 Task: Go to Program & Features. Select Whole Food Market. Add to cart Organic Juices-1. Place order for Josiah Cooper, _x000D_
145 Park Ave_x000D_
San Mateo, Florida(FL), 32187, Cell Number (386) 328-5765
Action: Mouse moved to (129, 94)
Screenshot: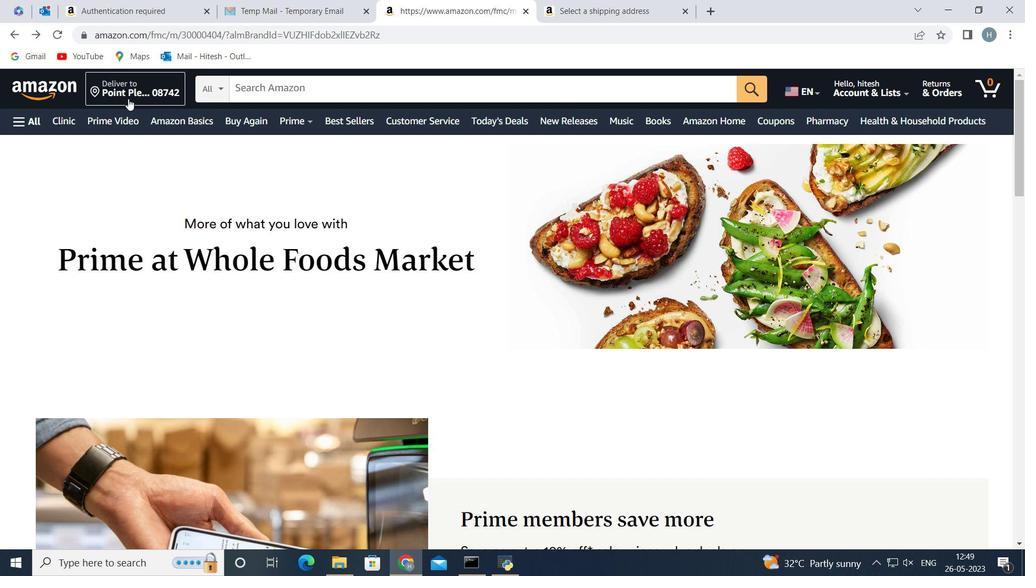 
Action: Mouse pressed left at (129, 94)
Screenshot: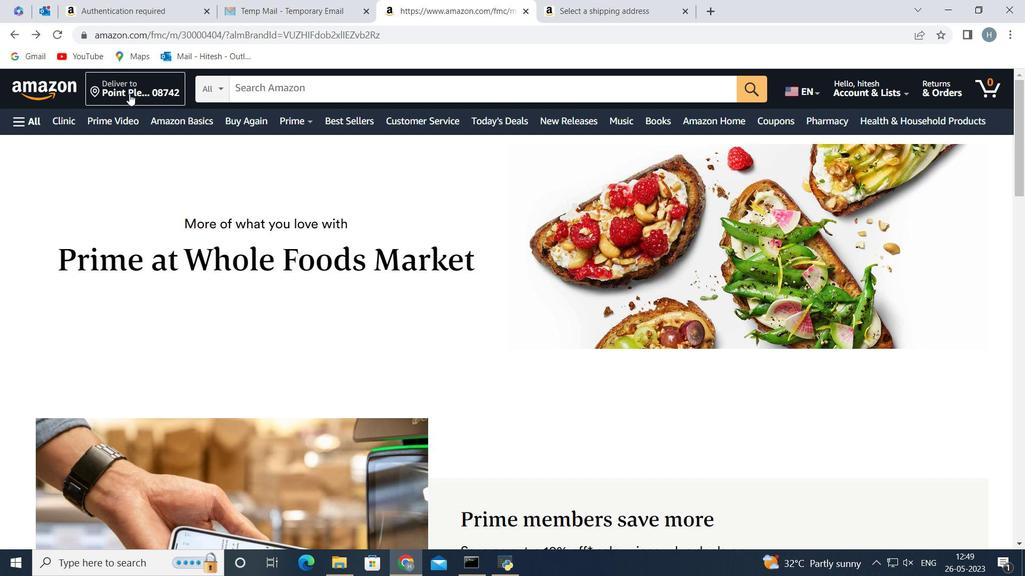
Action: Mouse moved to (503, 374)
Screenshot: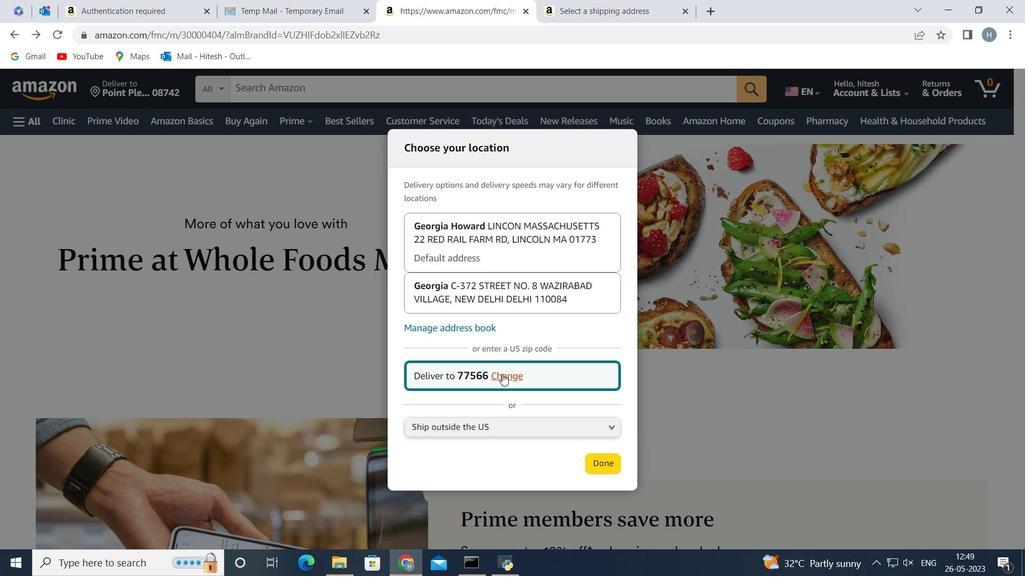 
Action: Mouse pressed left at (503, 374)
Screenshot: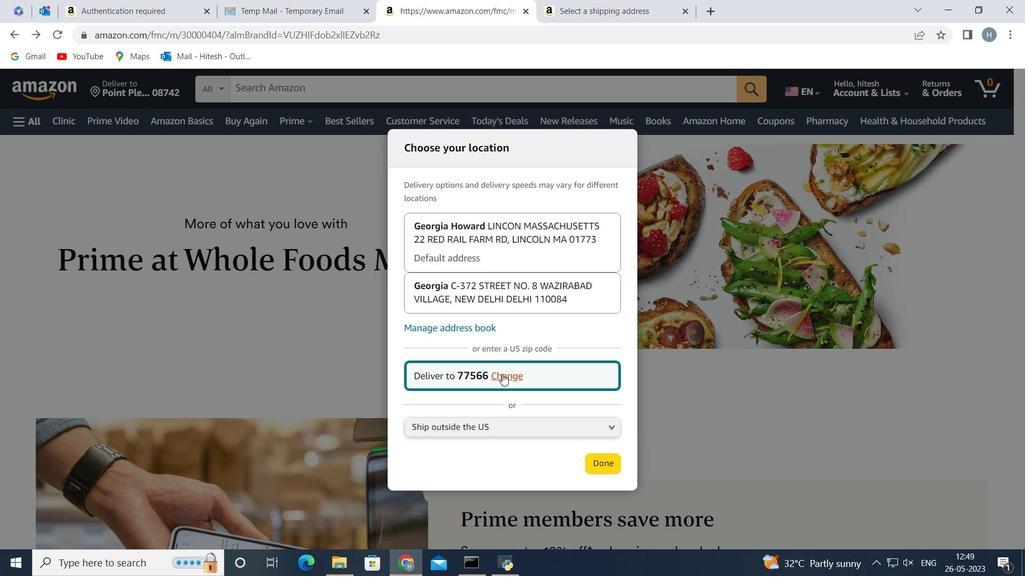 
Action: Mouse moved to (486, 370)
Screenshot: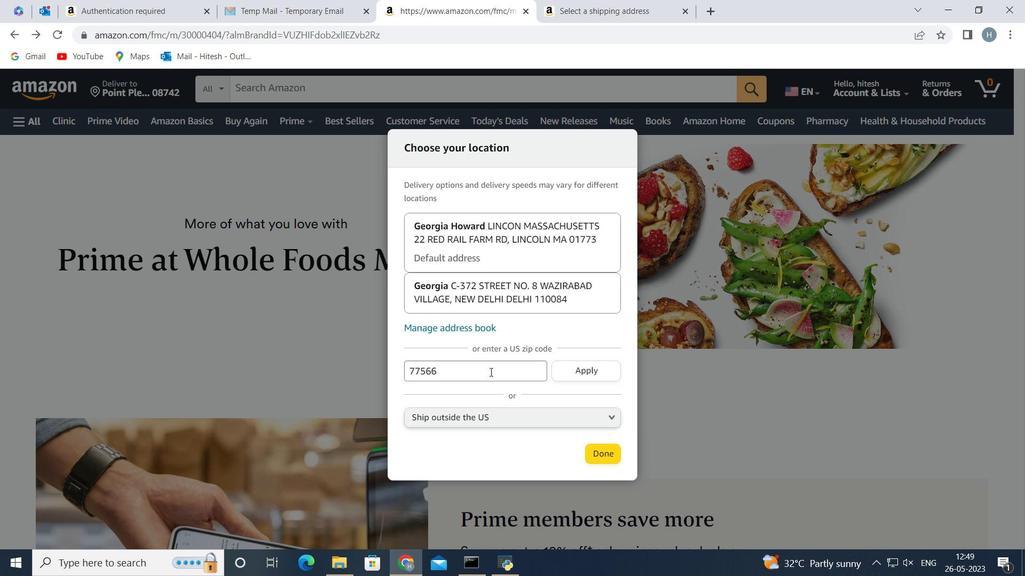 
Action: Mouse pressed left at (486, 370)
Screenshot: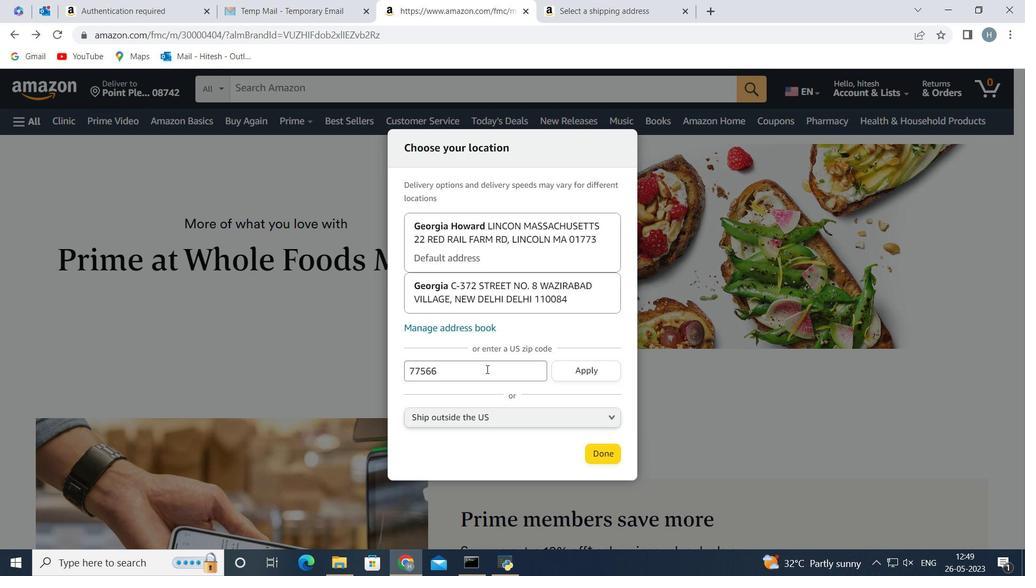 
Action: Mouse moved to (486, 369)
Screenshot: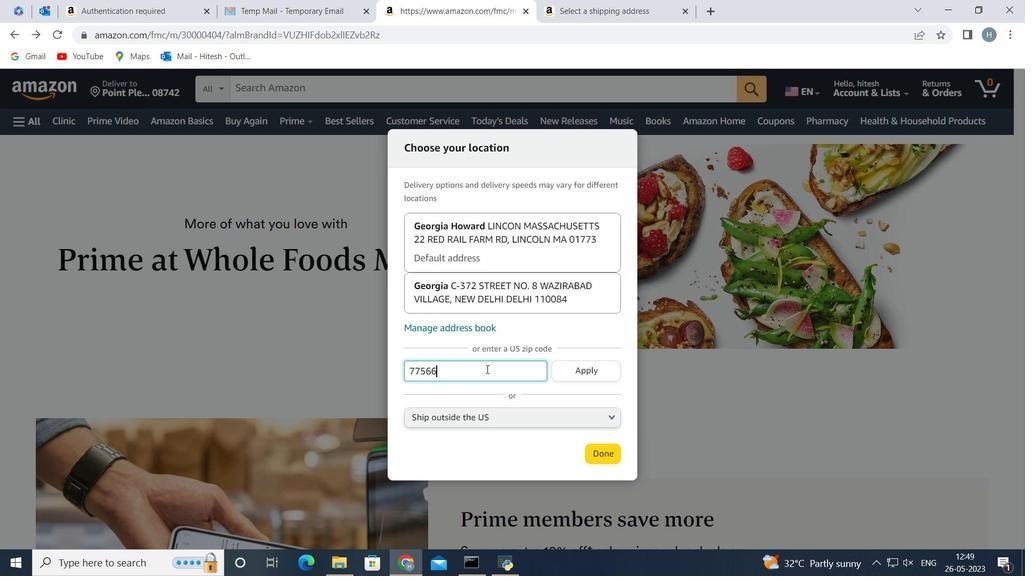 
Action: Key pressed <Key.backspace><Key.backspace><Key.backspace><Key.backspace><Key.backspace><Key.backspace><Key.backspace><Key.backspace><Key.backspace><Key.backspace><Key.backspace><Key.backspace><Key.backspace><Key.backspace>32187
Screenshot: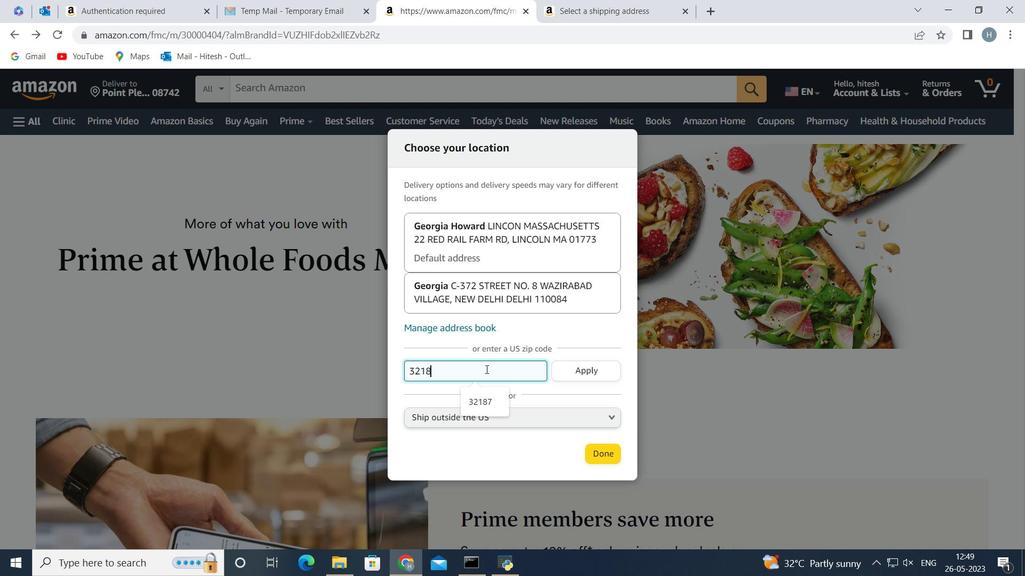 
Action: Mouse moved to (585, 369)
Screenshot: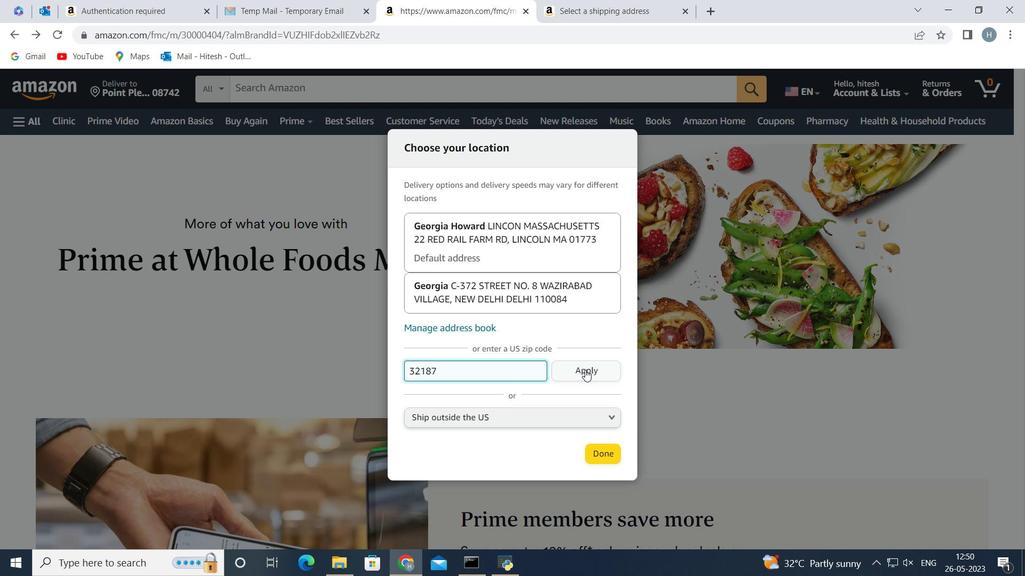 
Action: Mouse pressed left at (585, 369)
Screenshot: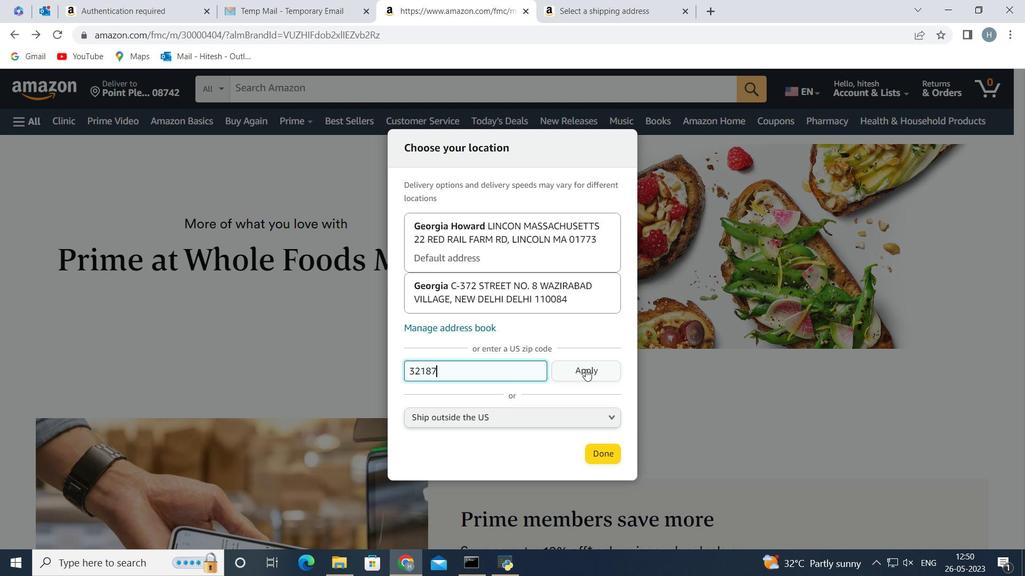 
Action: Mouse moved to (605, 462)
Screenshot: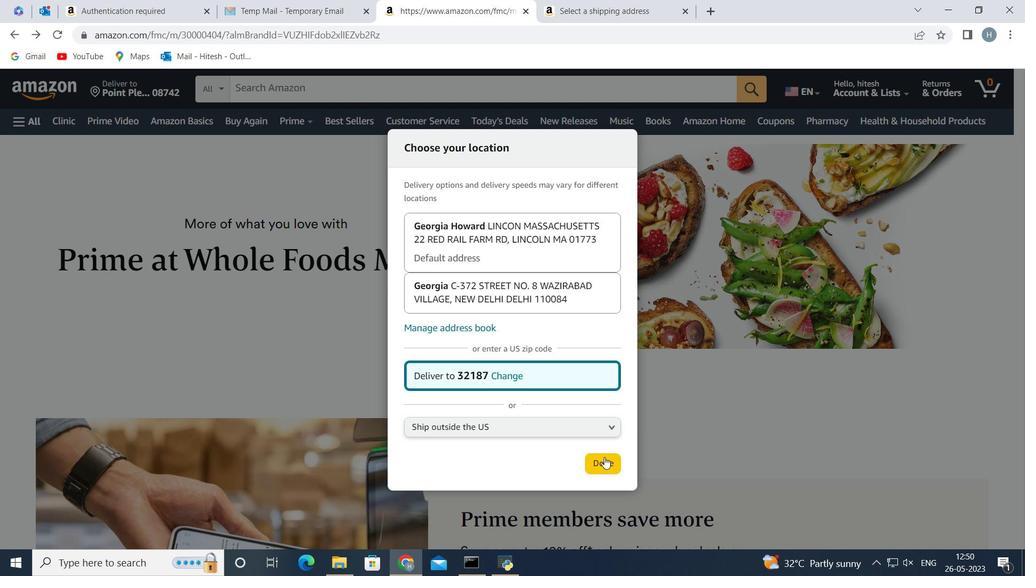 
Action: Mouse pressed left at (605, 462)
Screenshot: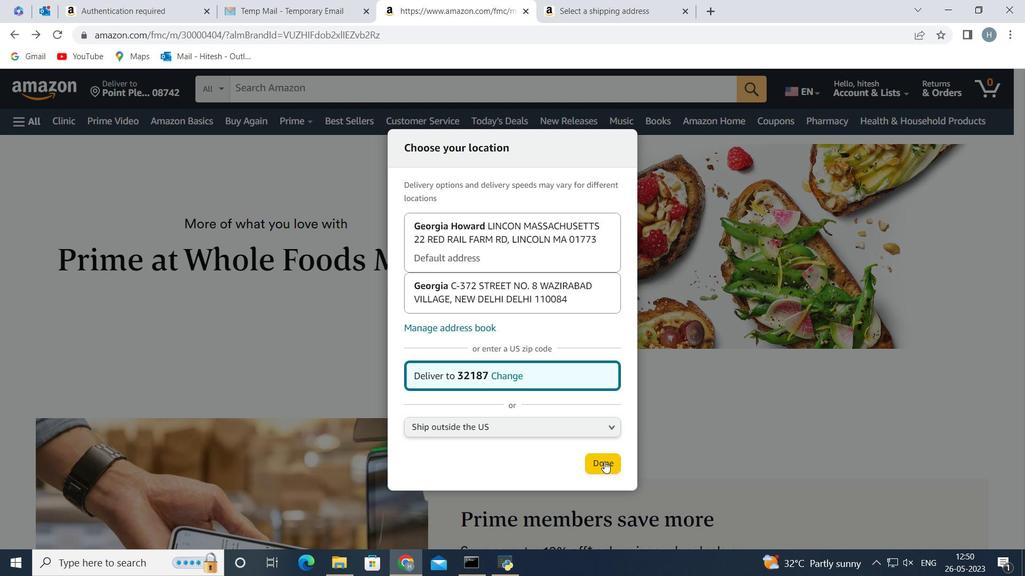 
Action: Mouse moved to (24, 120)
Screenshot: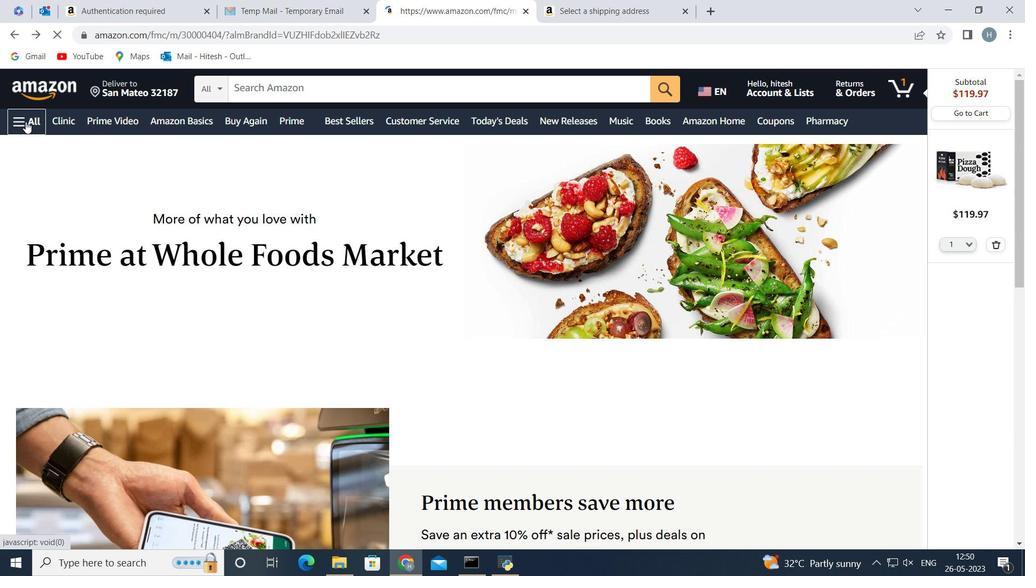 
Action: Mouse pressed left at (24, 120)
Screenshot: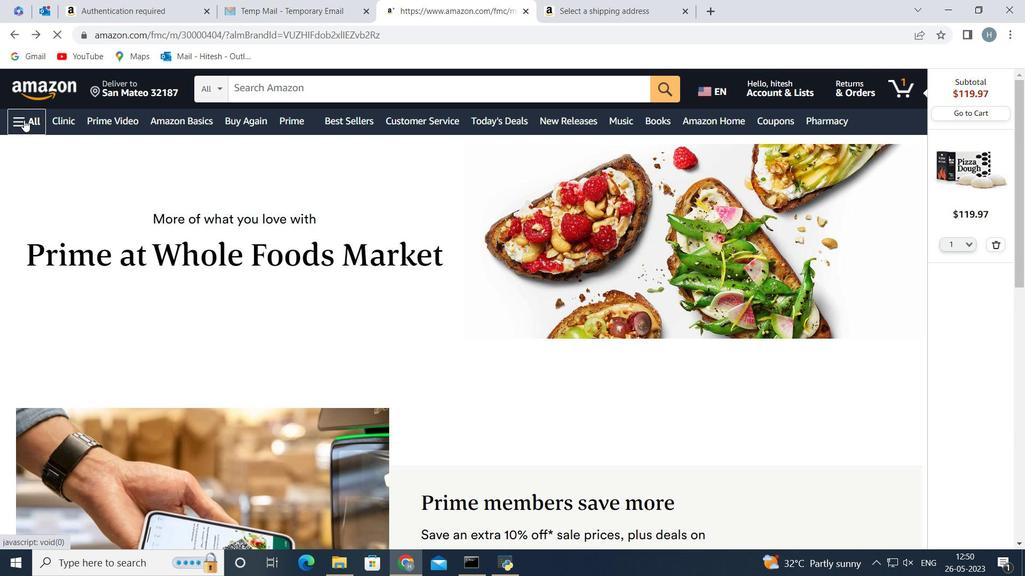 
Action: Mouse moved to (83, 232)
Screenshot: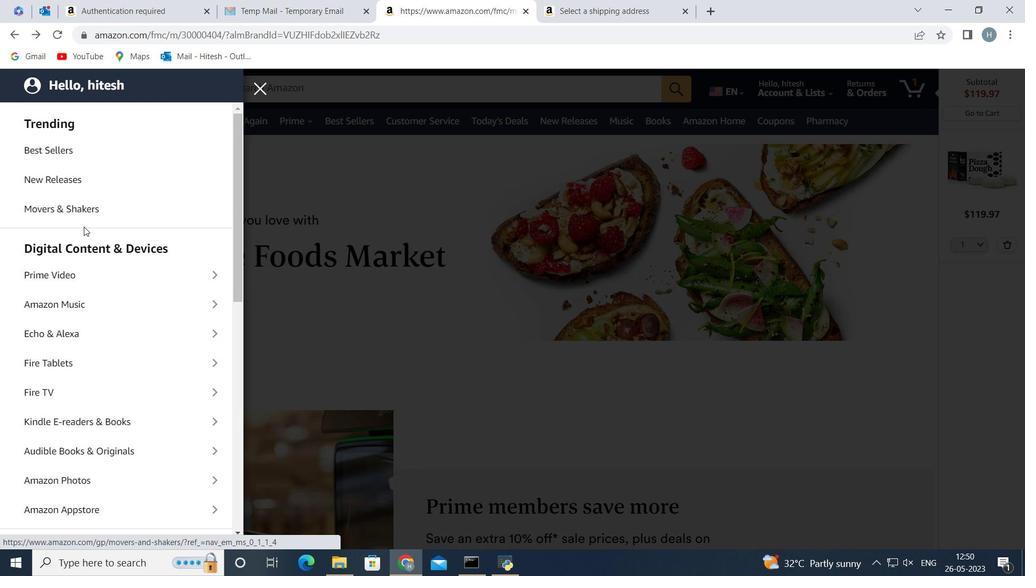 
Action: Mouse scrolled (83, 228) with delta (0, 0)
Screenshot: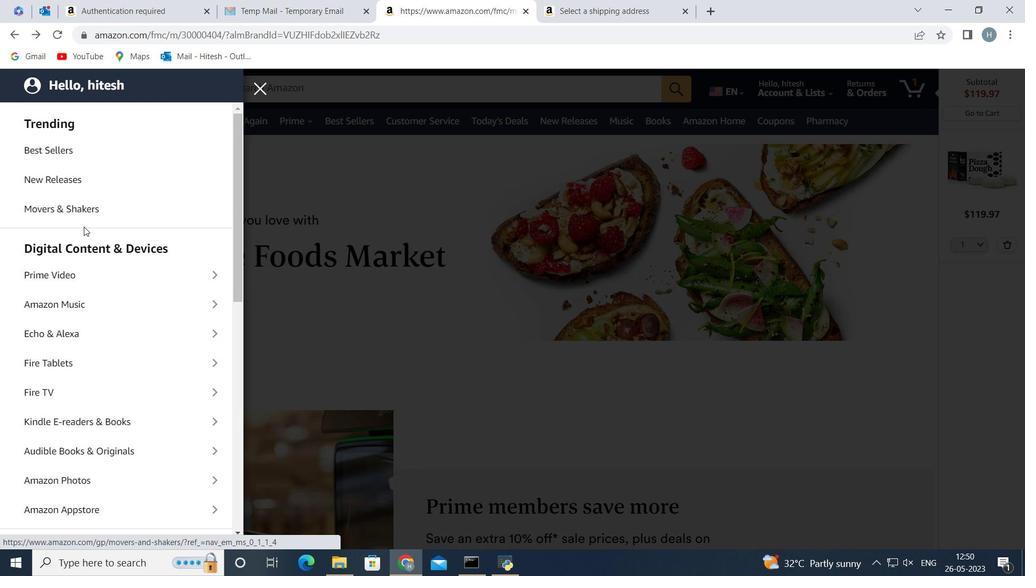 
Action: Mouse moved to (83, 232)
Screenshot: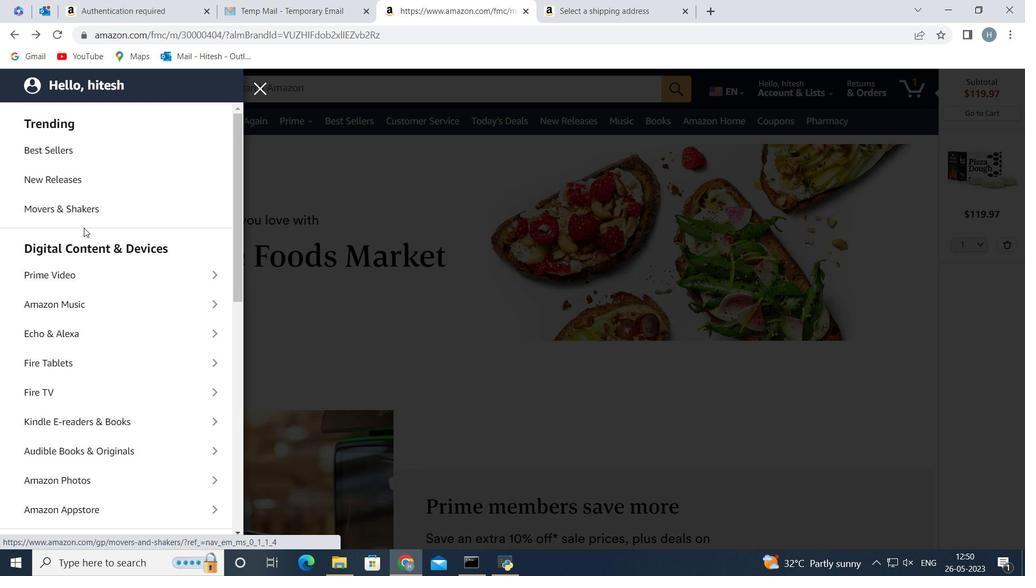 
Action: Mouse scrolled (83, 232) with delta (0, 0)
Screenshot: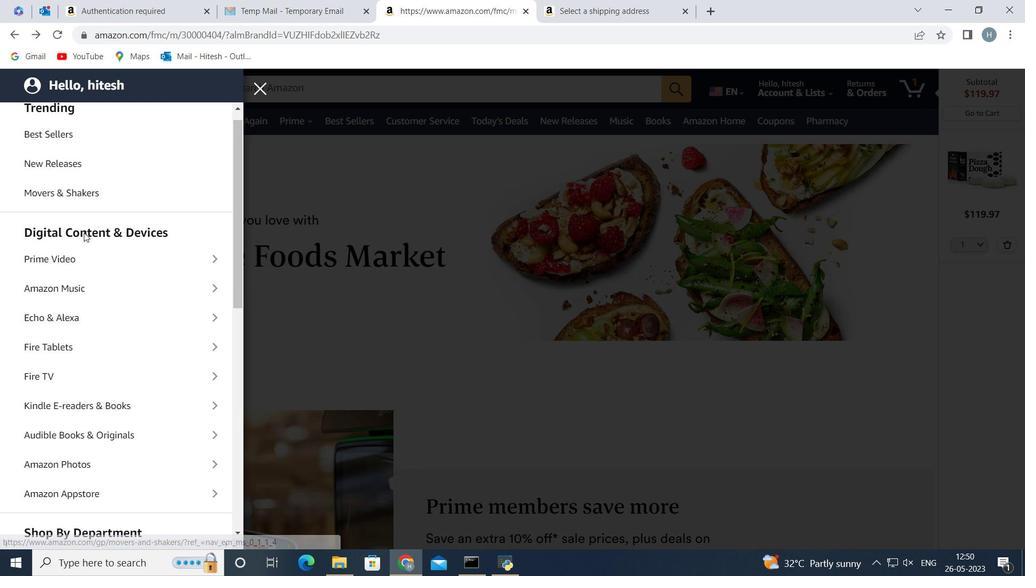 
Action: Mouse scrolled (83, 232) with delta (0, 0)
Screenshot: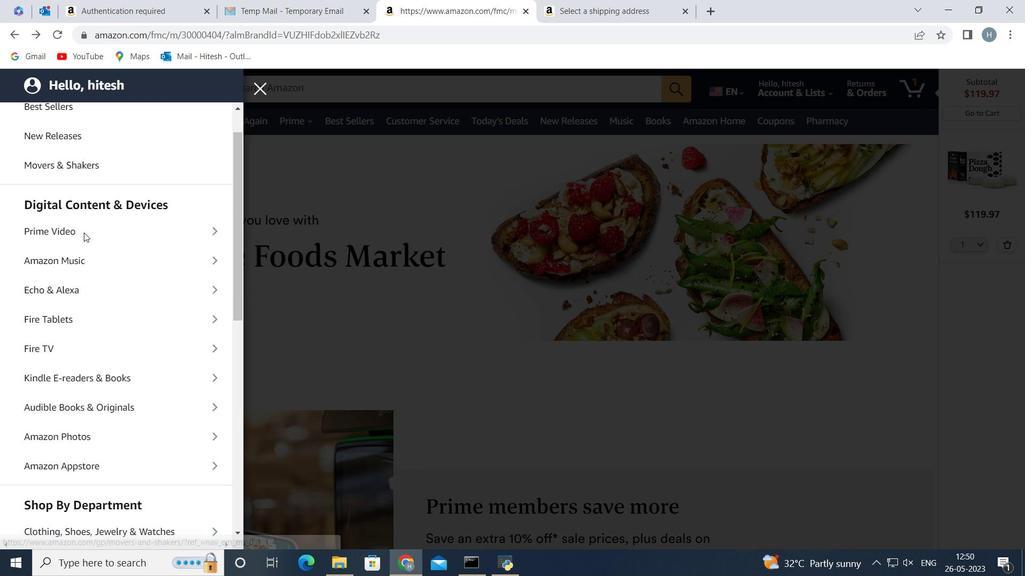 
Action: Mouse scrolled (83, 232) with delta (0, 0)
Screenshot: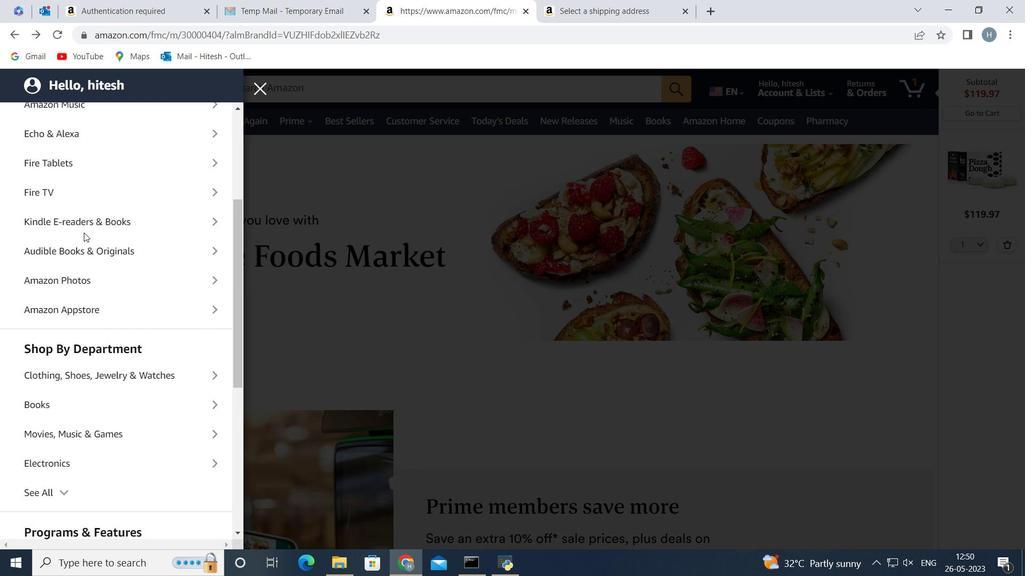 
Action: Mouse scrolled (83, 232) with delta (0, 0)
Screenshot: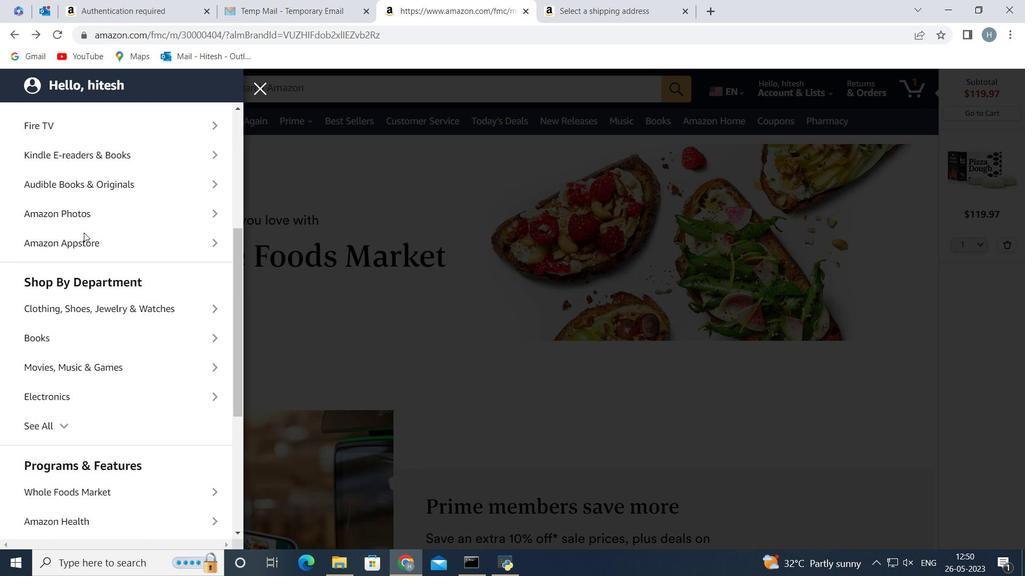 
Action: Mouse moved to (142, 422)
Screenshot: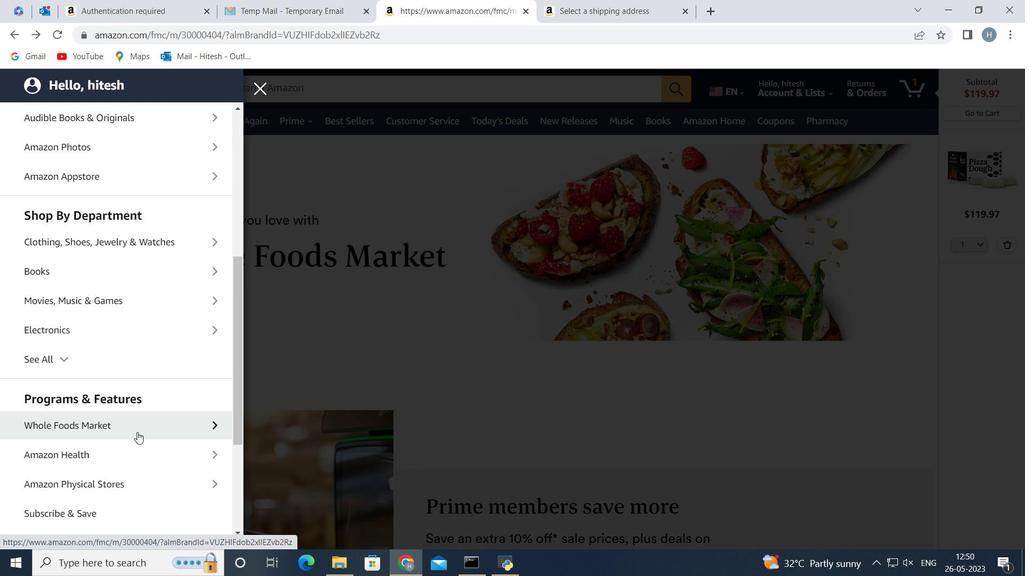 
Action: Mouse pressed left at (142, 422)
Screenshot: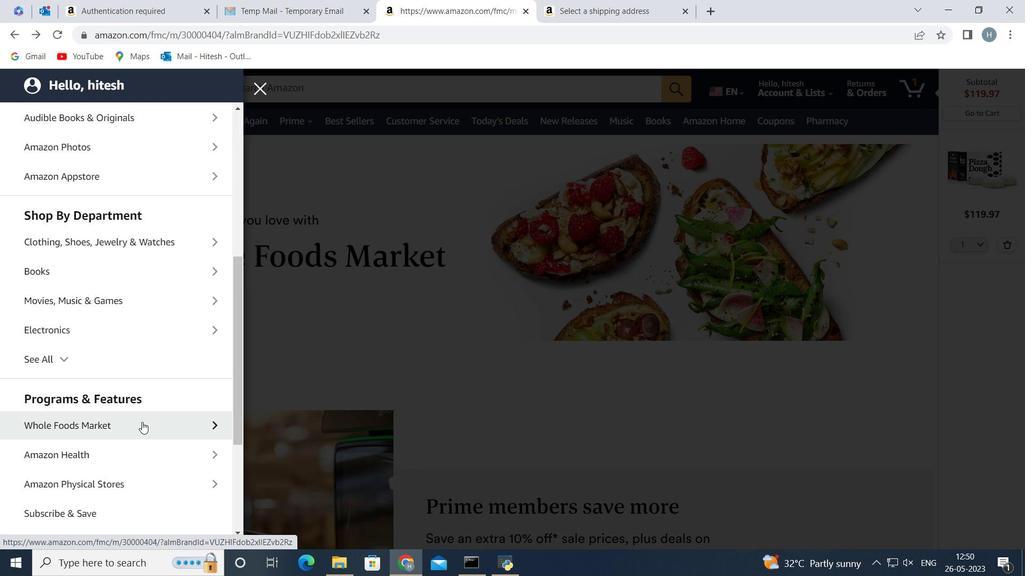 
Action: Mouse moved to (123, 179)
Screenshot: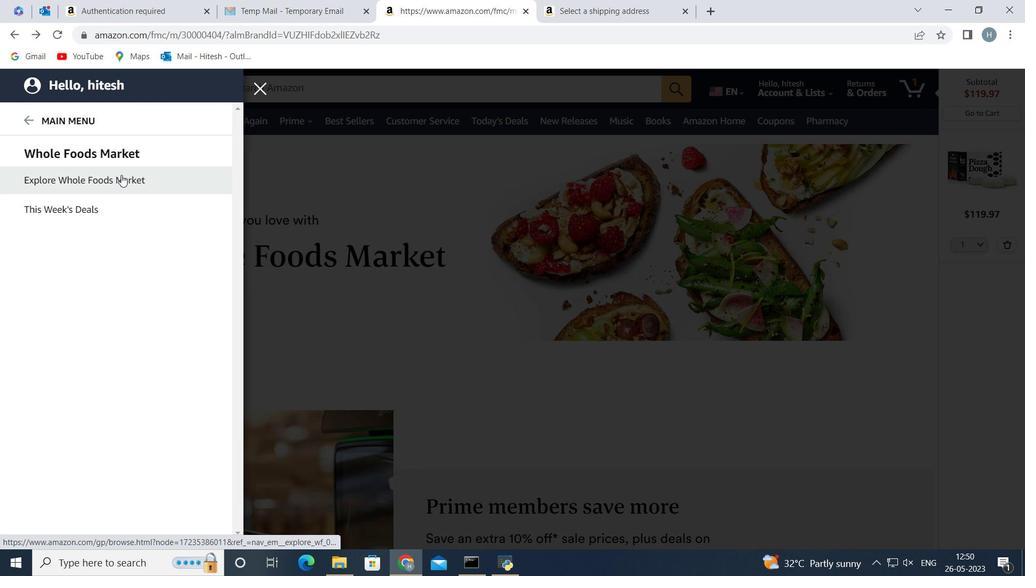 
Action: Mouse pressed left at (123, 179)
Screenshot: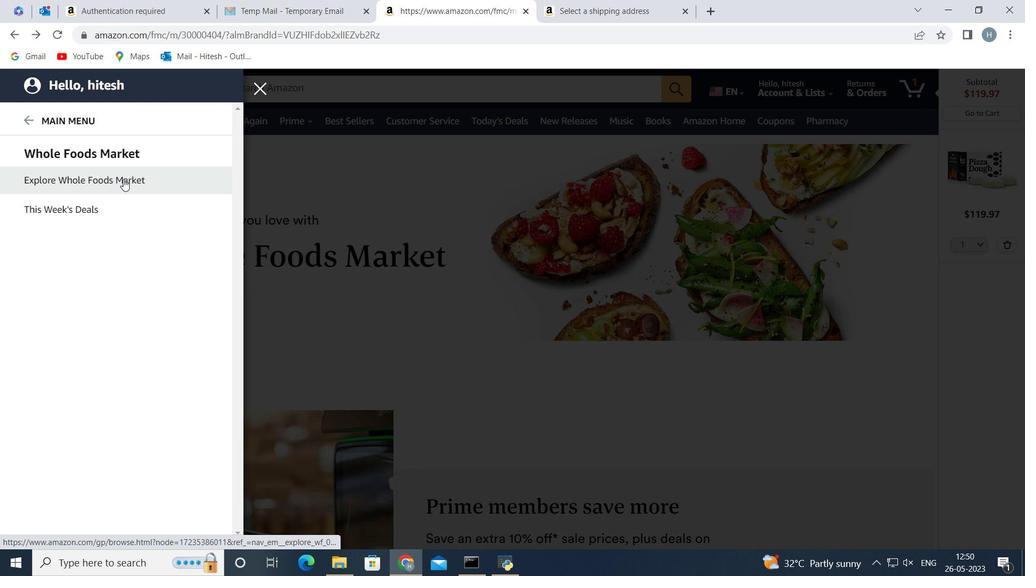 
Action: Mouse moved to (313, 88)
Screenshot: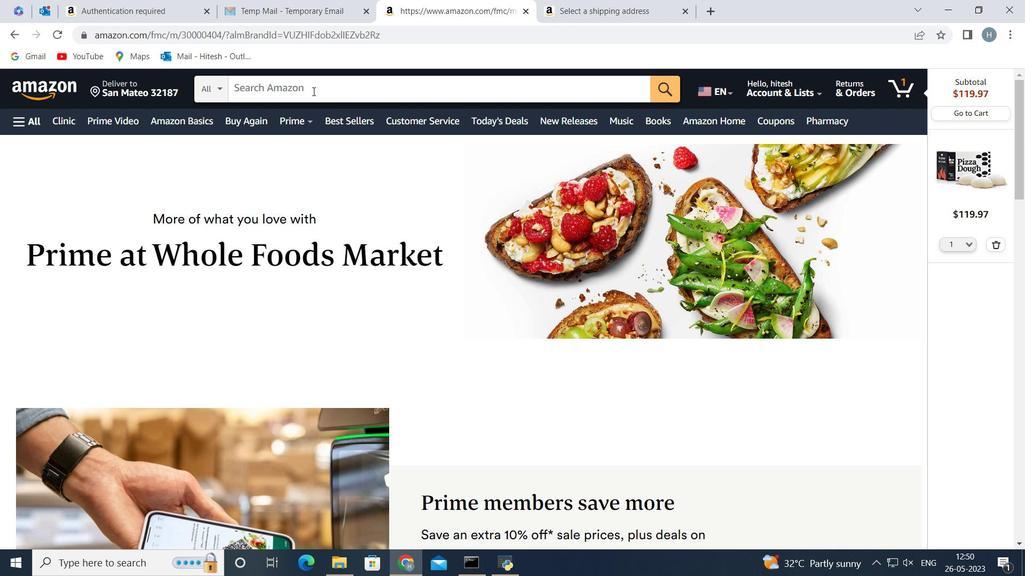 
Action: Mouse pressed left at (313, 88)
Screenshot: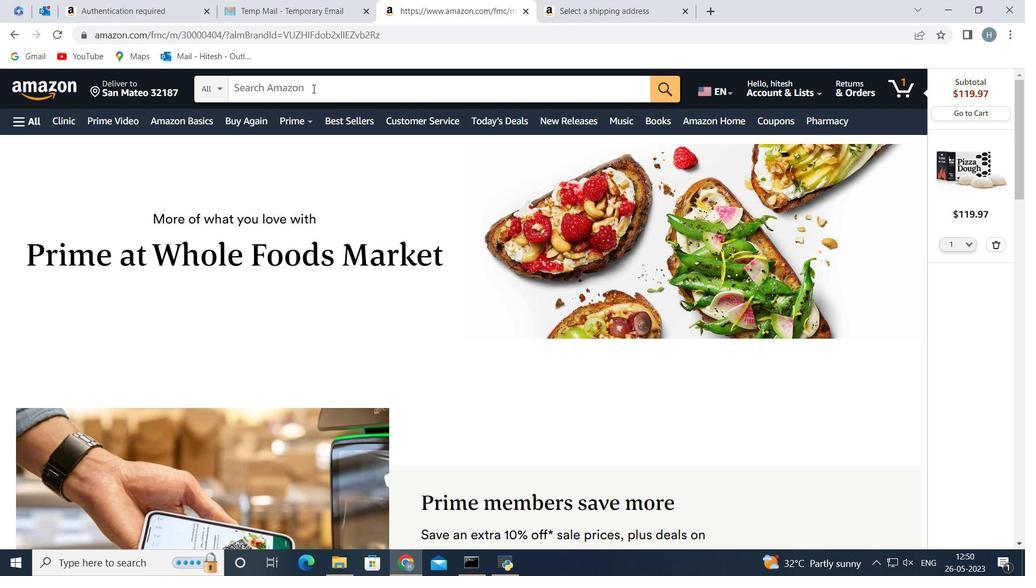 
Action: Mouse moved to (319, 84)
Screenshot: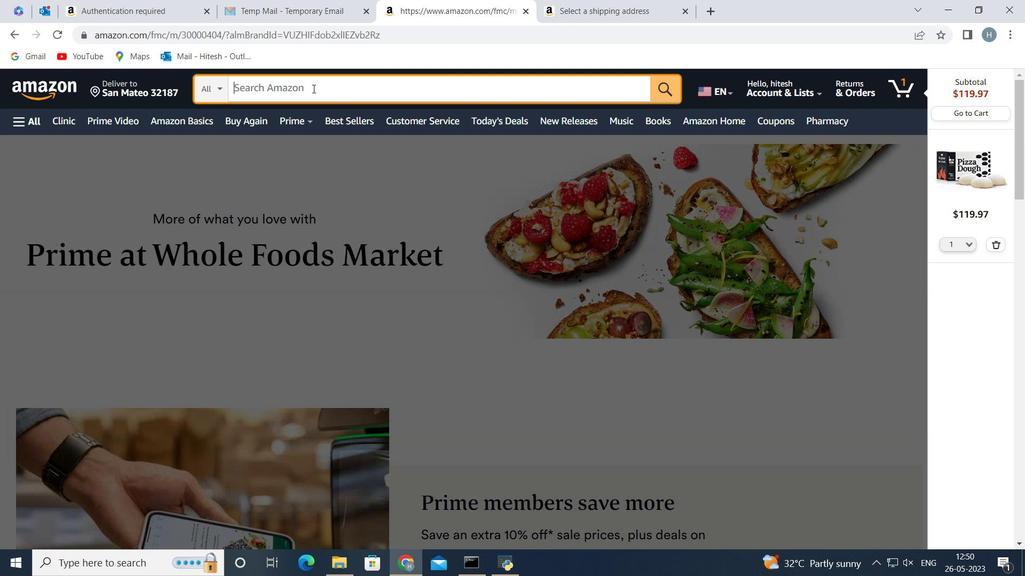 
Action: Key pressed <Key.shift>Organic<Key.space><Key.shift>Juices<Key.space><Key.enter>
Screenshot: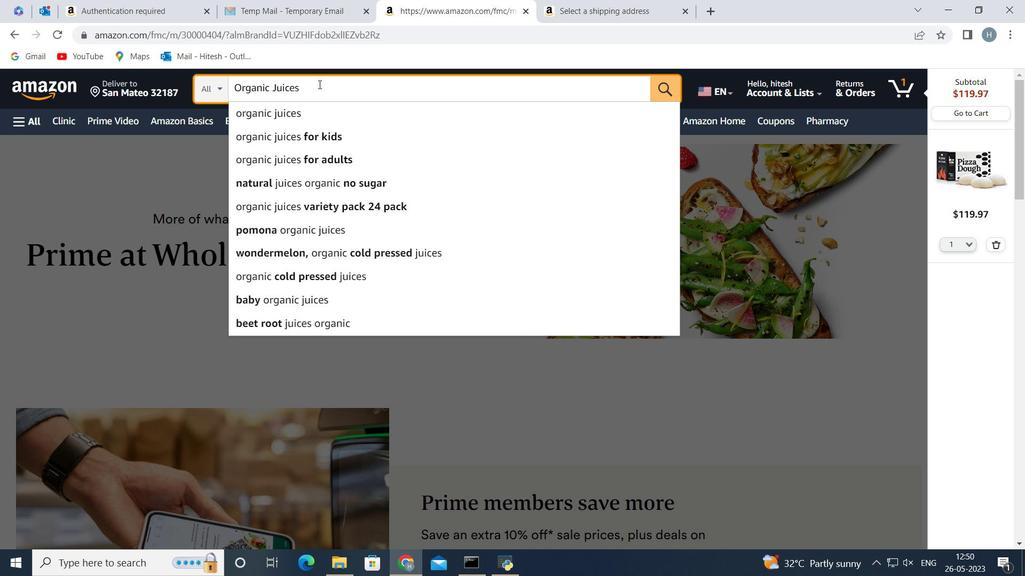 
Action: Mouse moved to (338, 255)
Screenshot: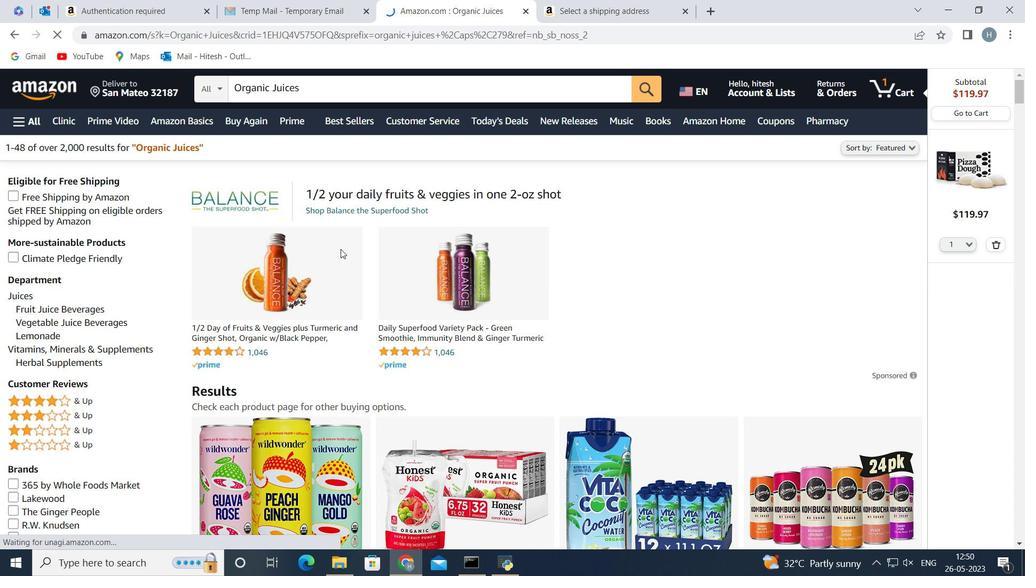 
Action: Mouse scrolled (338, 255) with delta (0, 0)
Screenshot: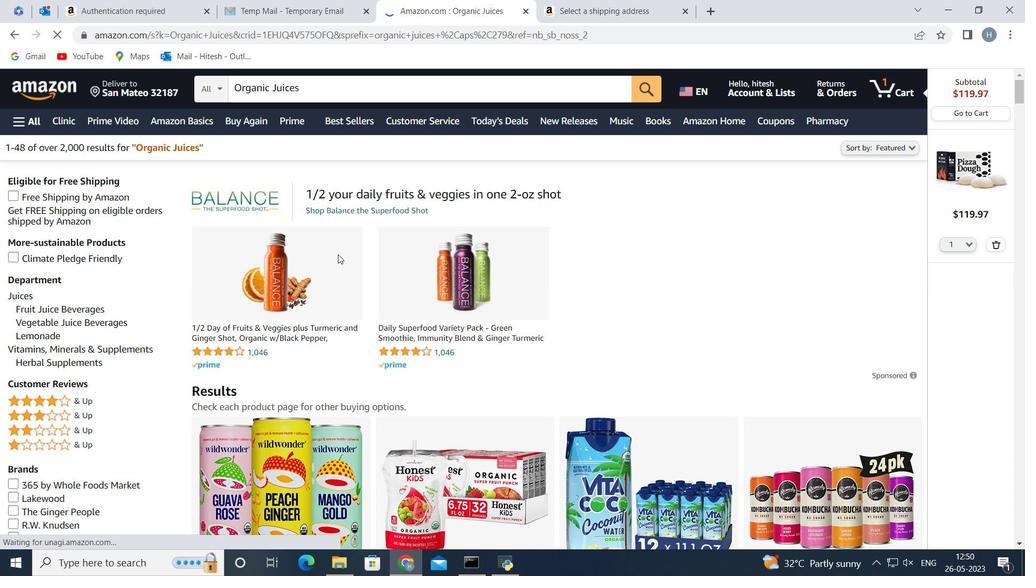 
Action: Mouse scrolled (338, 255) with delta (0, 0)
Screenshot: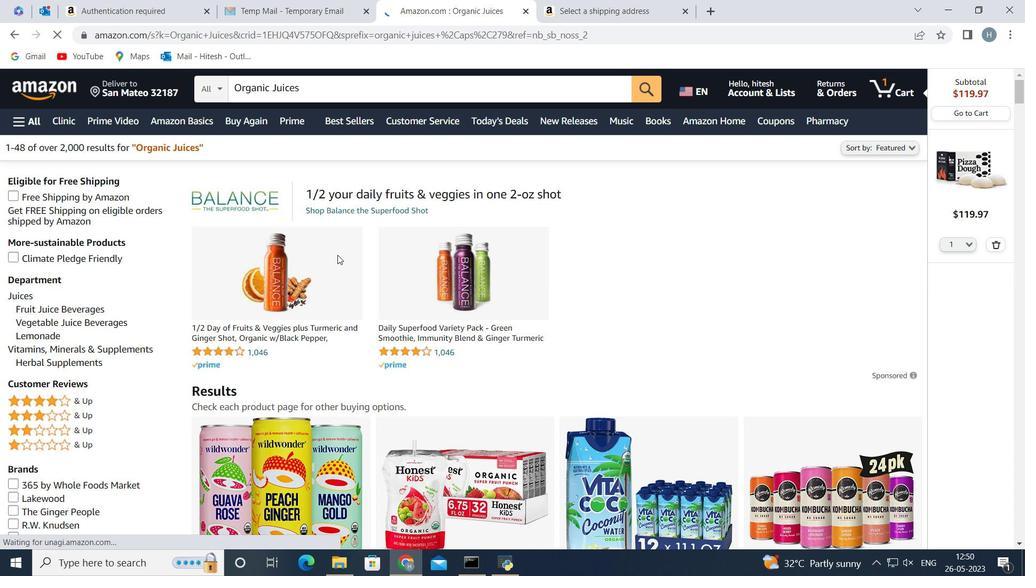 
Action: Mouse moved to (338, 253)
Screenshot: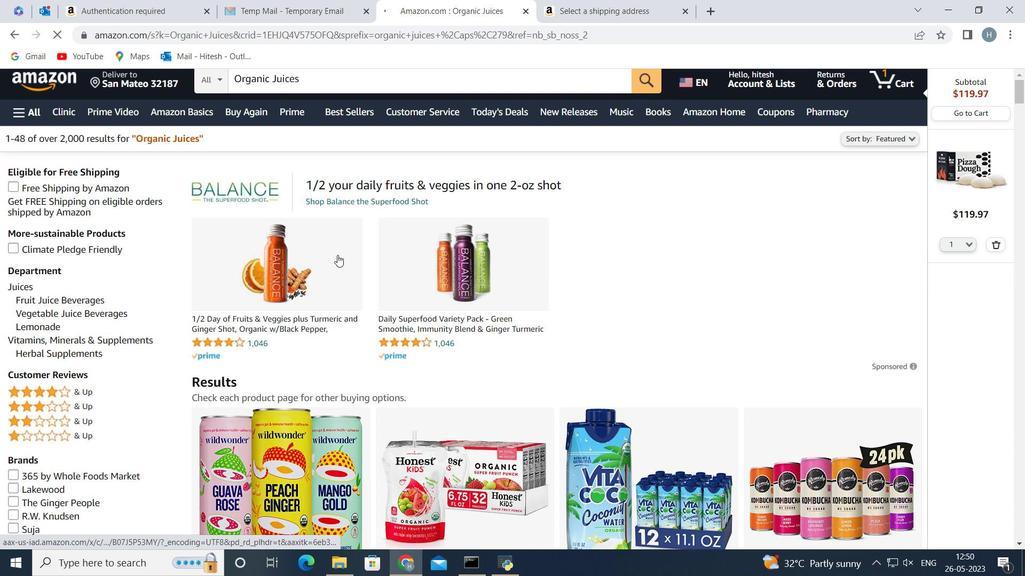 
Action: Mouse scrolled (338, 252) with delta (0, 0)
Screenshot: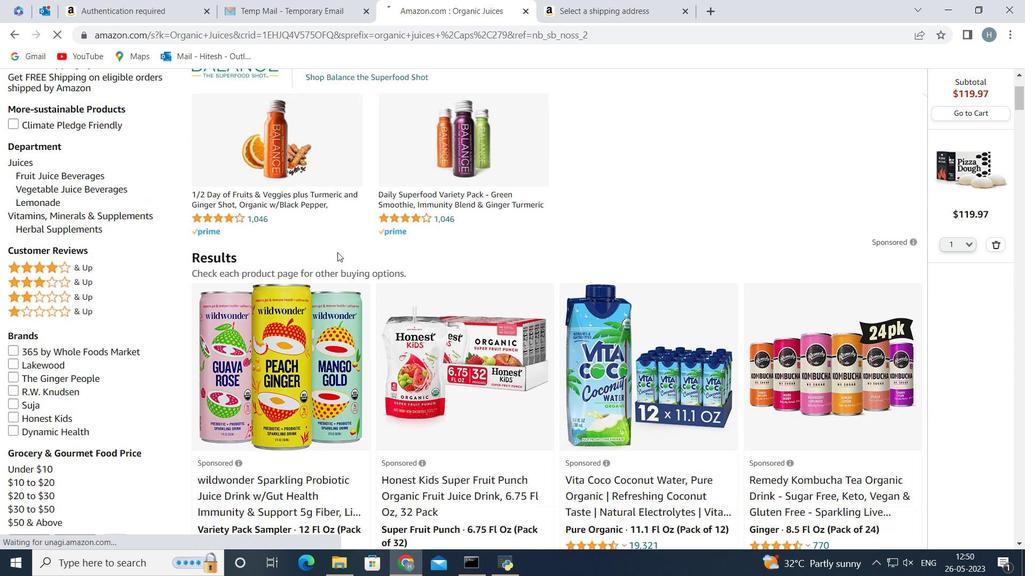 
Action: Mouse moved to (271, 270)
Screenshot: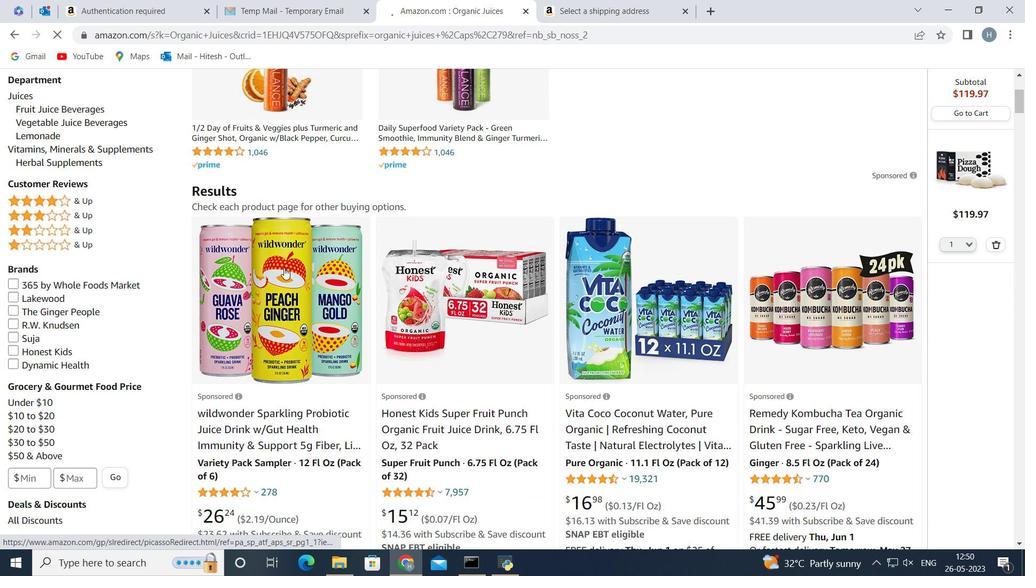 
Action: Mouse pressed left at (271, 270)
Screenshot: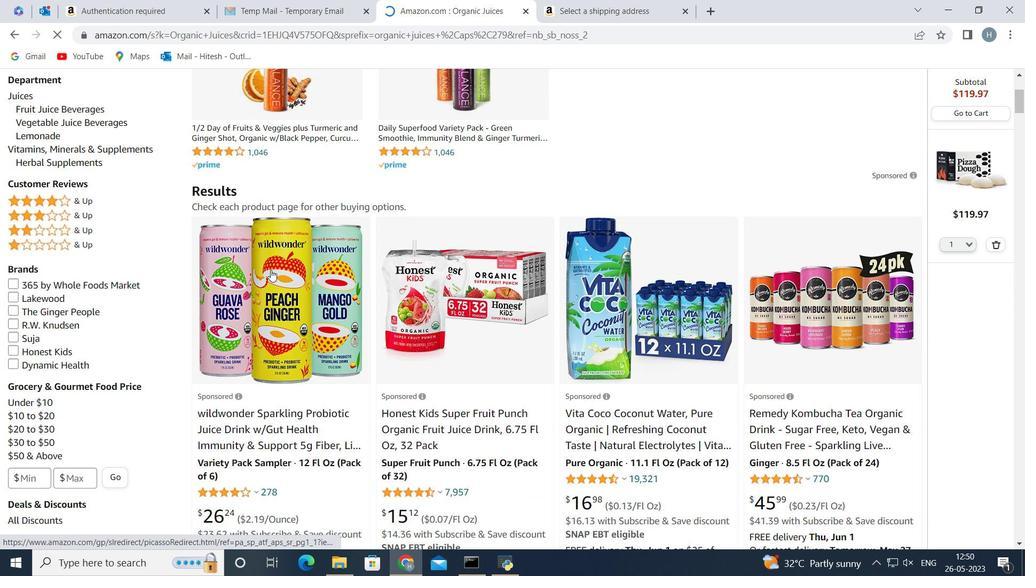 
Action: Mouse moved to (855, 474)
Screenshot: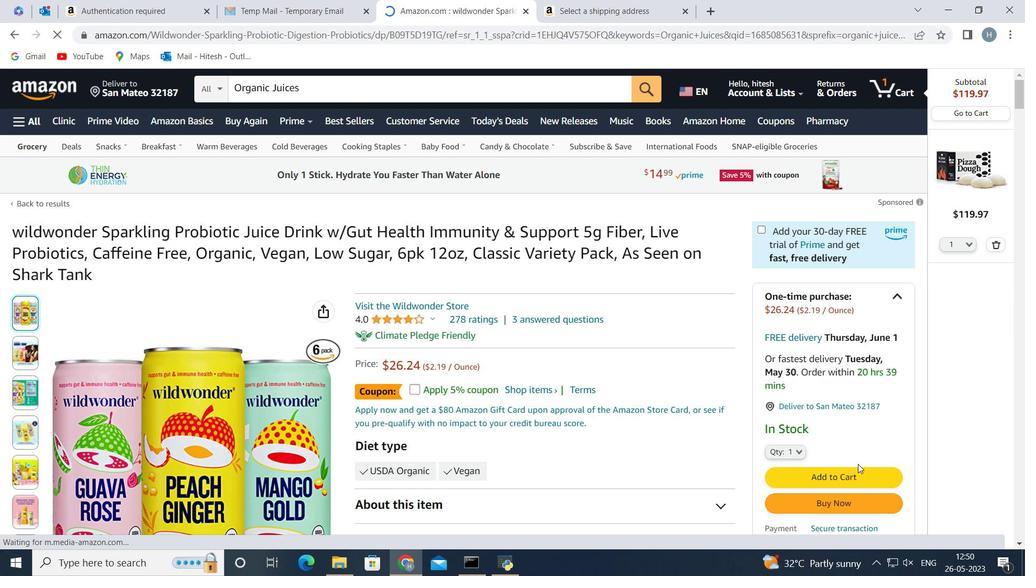 
Action: Mouse pressed left at (855, 474)
Screenshot: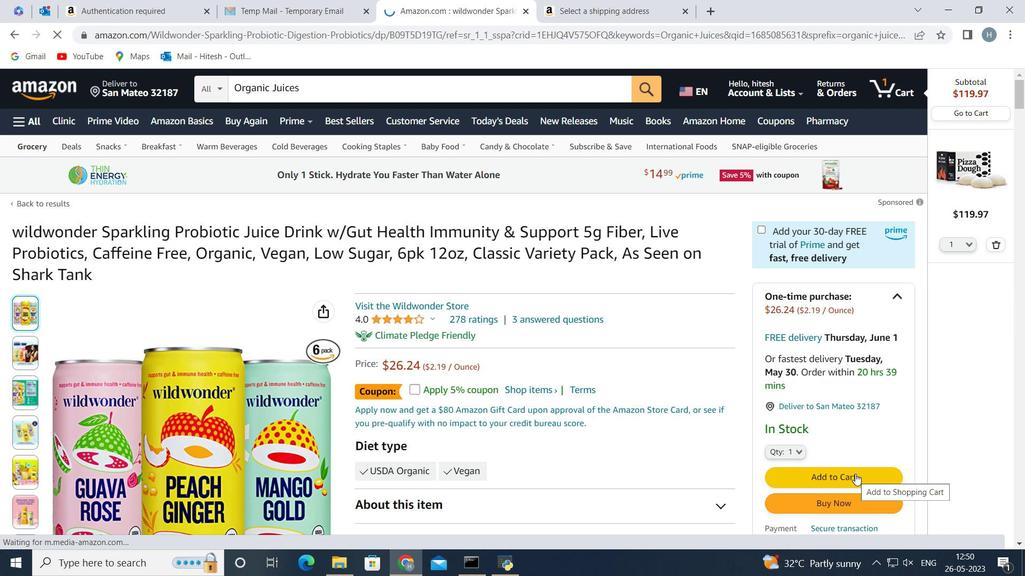
Action: Mouse moved to (725, 189)
Screenshot: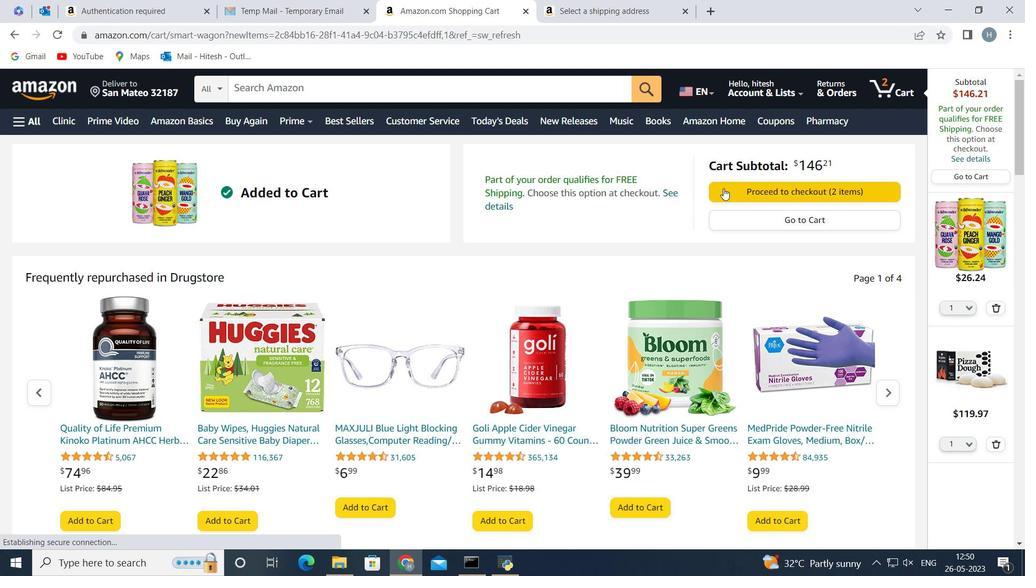 
Action: Mouse pressed left at (725, 189)
Screenshot: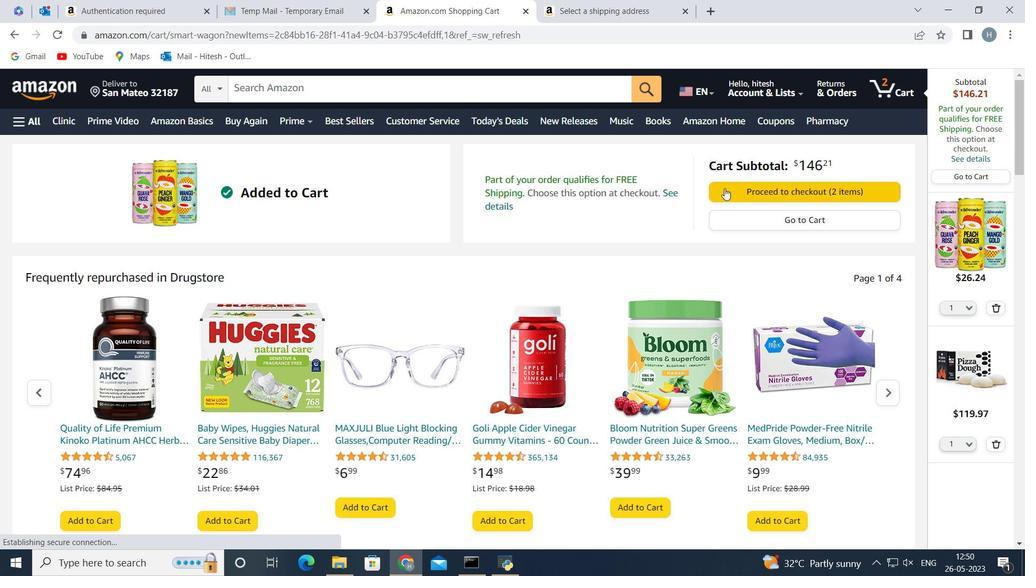 
Action: Mouse moved to (247, 257)
Screenshot: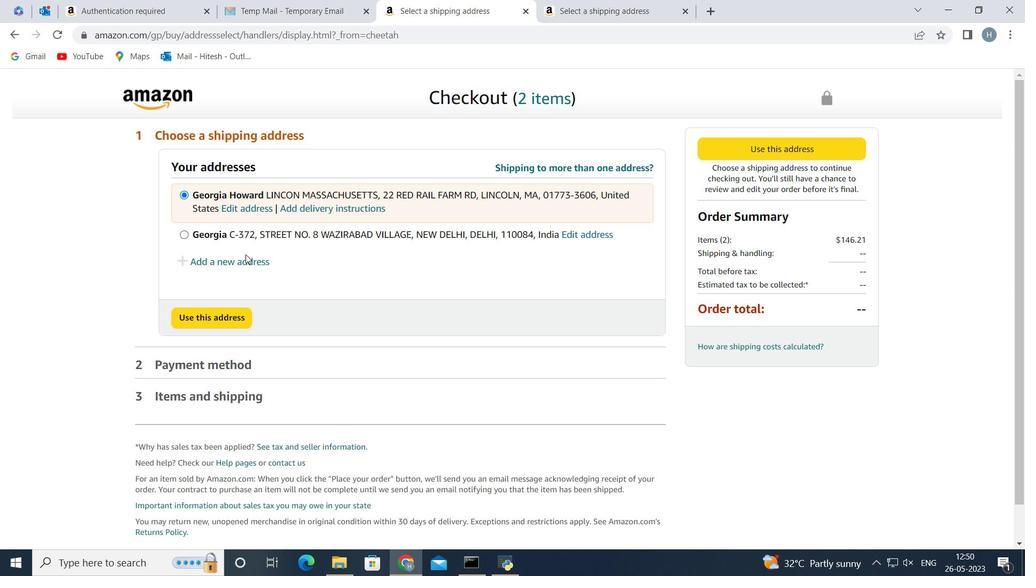 
Action: Mouse pressed left at (247, 257)
Screenshot: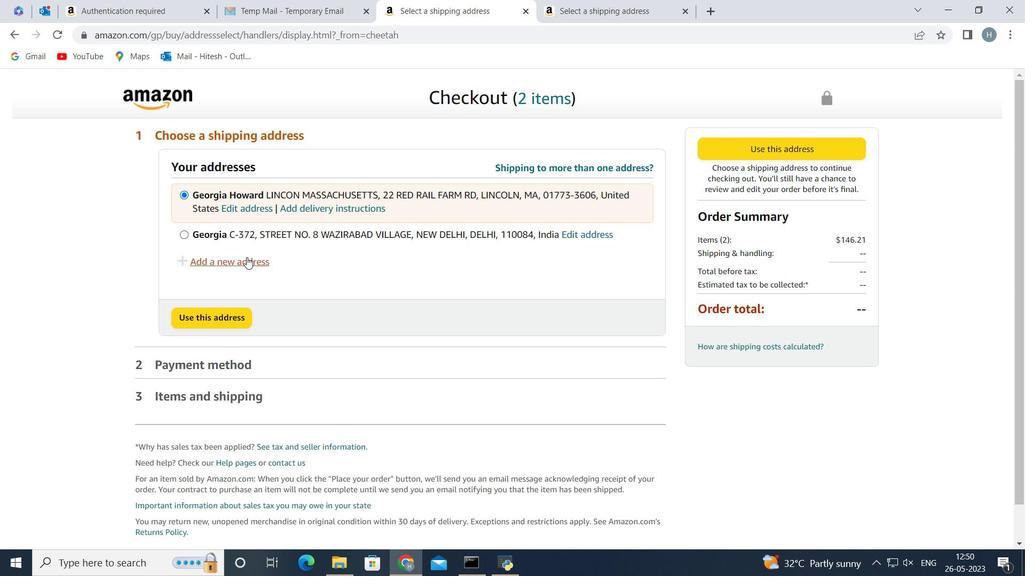 
Action: Mouse moved to (387, 357)
Screenshot: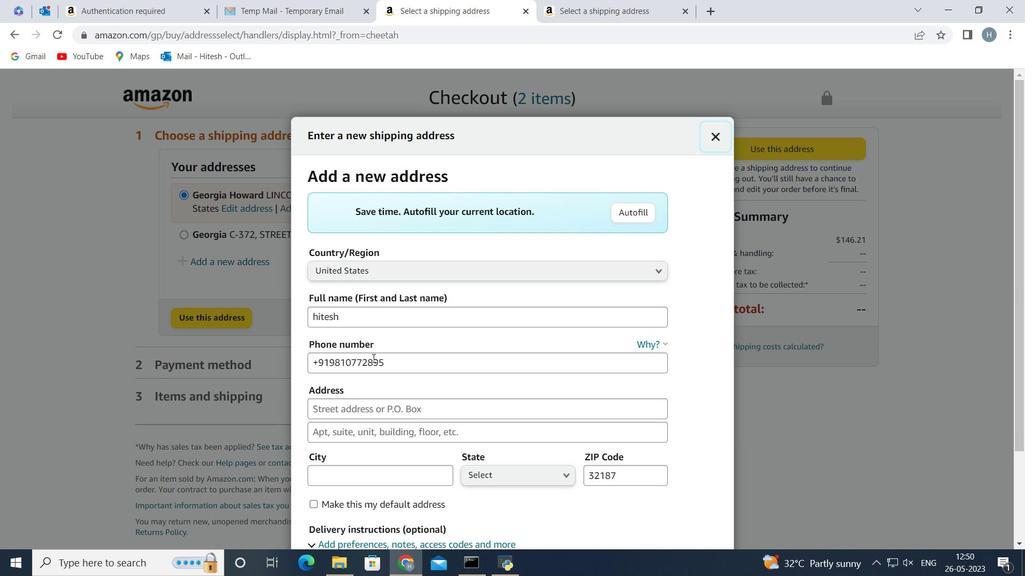 
Action: Mouse pressed left at (387, 357)
Screenshot: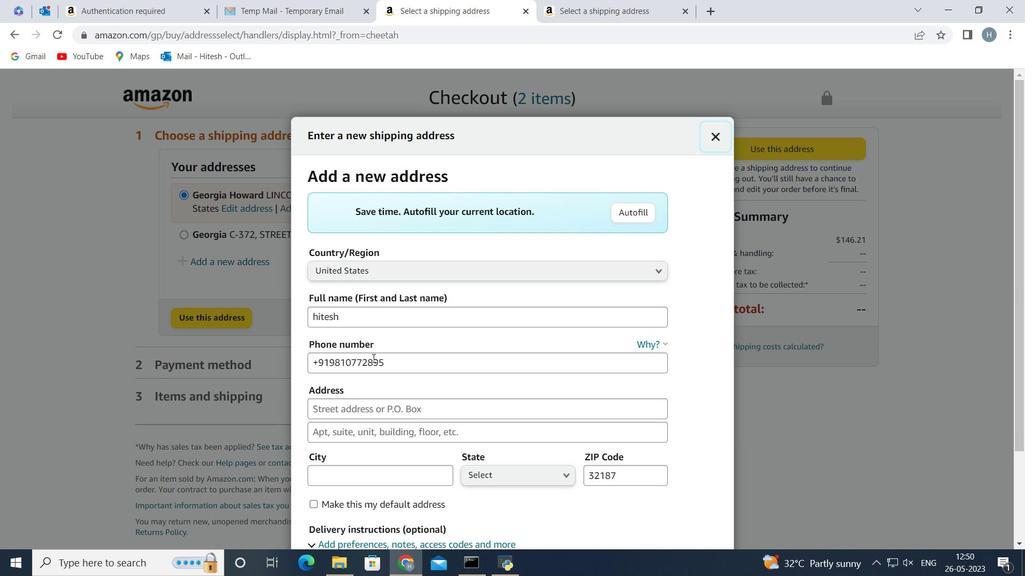 
Action: Mouse moved to (393, 359)
Screenshot: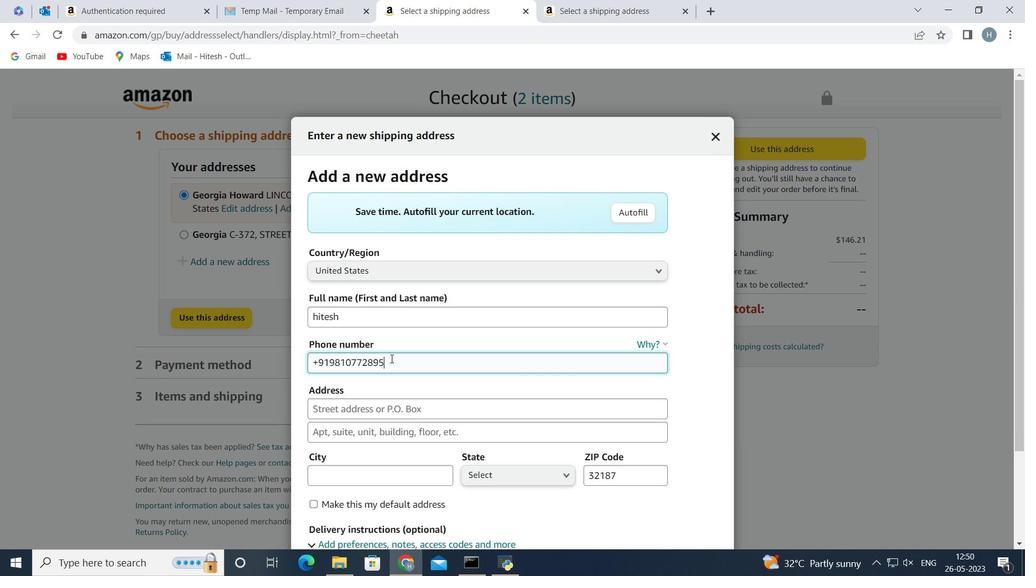 
Action: Key pressed <Key.backspace>
Screenshot: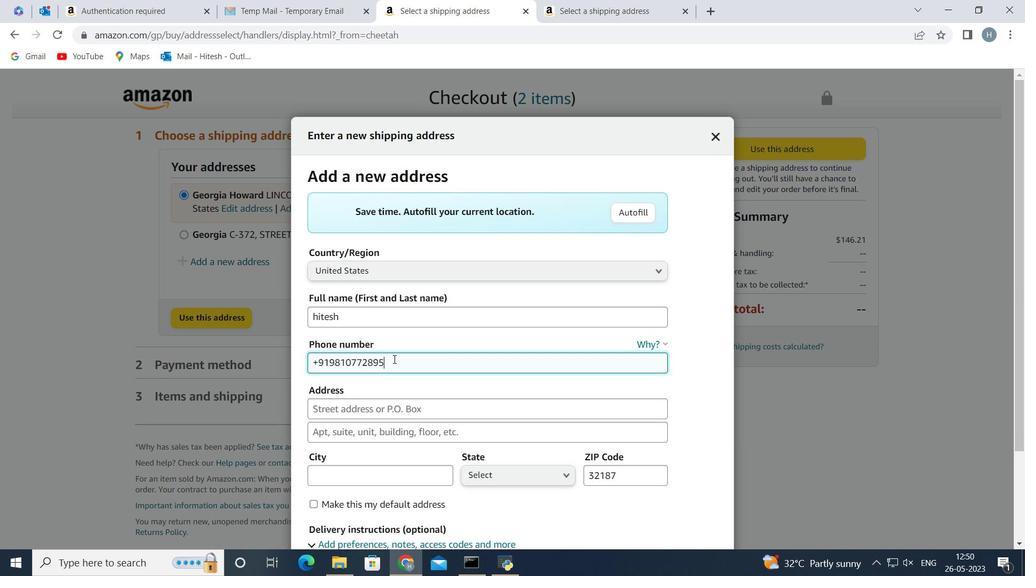 
Action: Mouse moved to (394, 358)
Screenshot: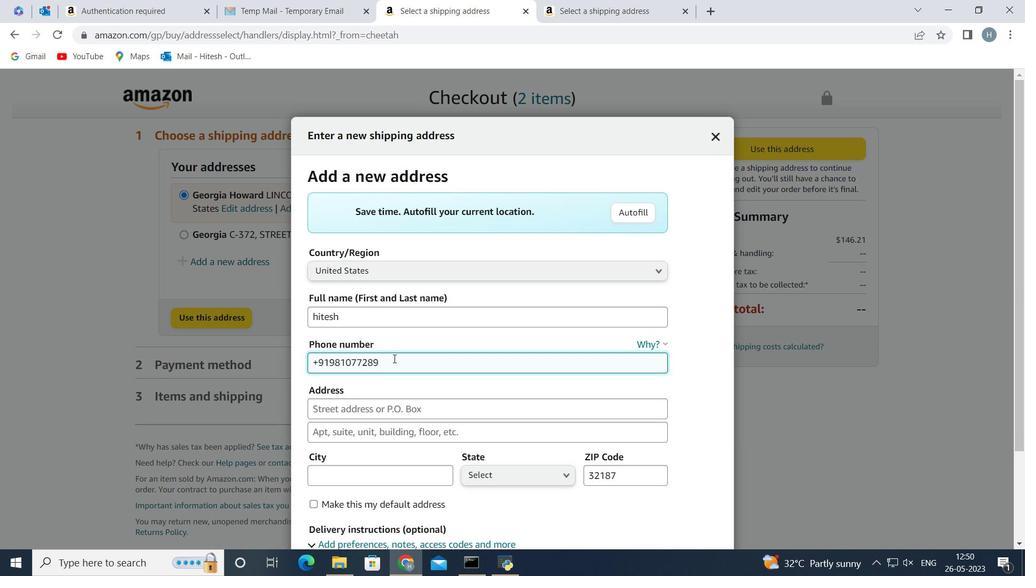 
Action: Key pressed <Key.backspace><Key.backspace>
Screenshot: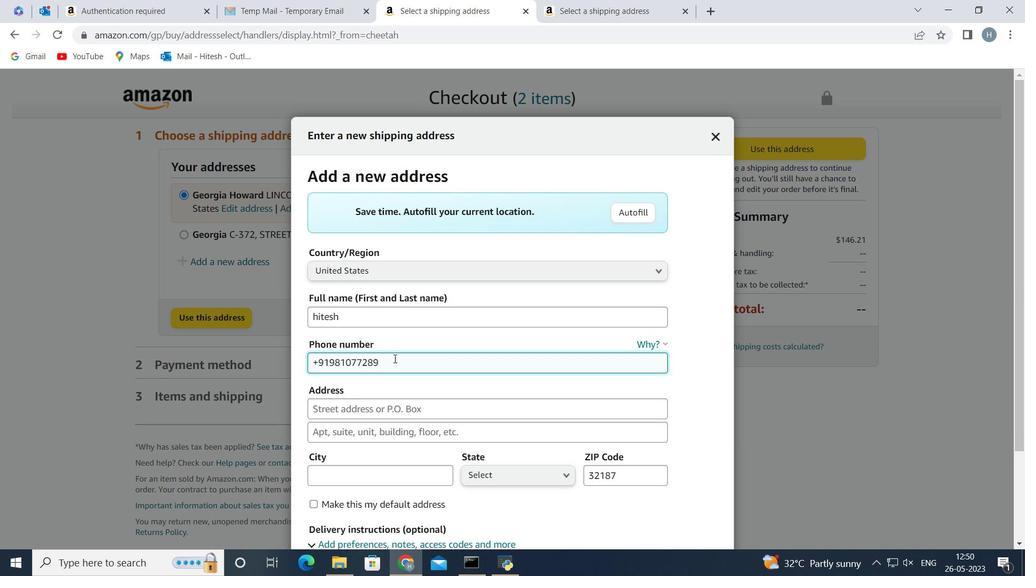 
Action: Mouse moved to (394, 358)
Screenshot: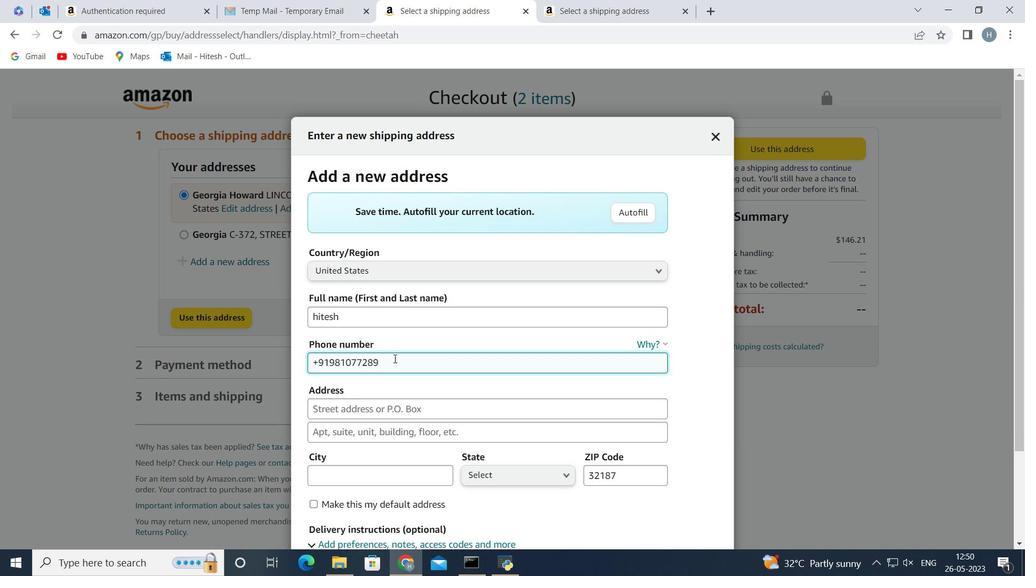 
Action: Key pressed <Key.backspace>
Screenshot: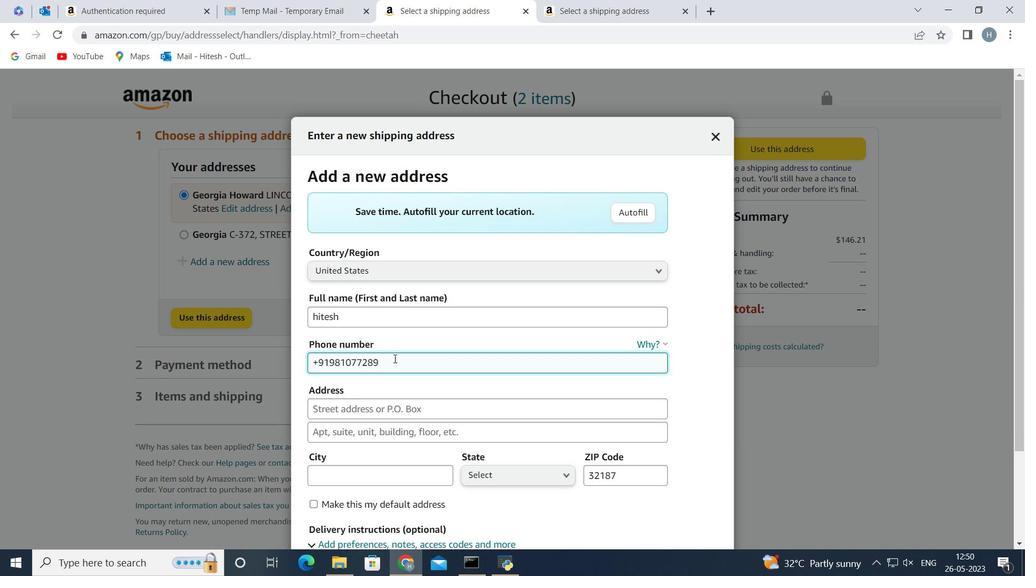 
Action: Mouse moved to (394, 355)
Screenshot: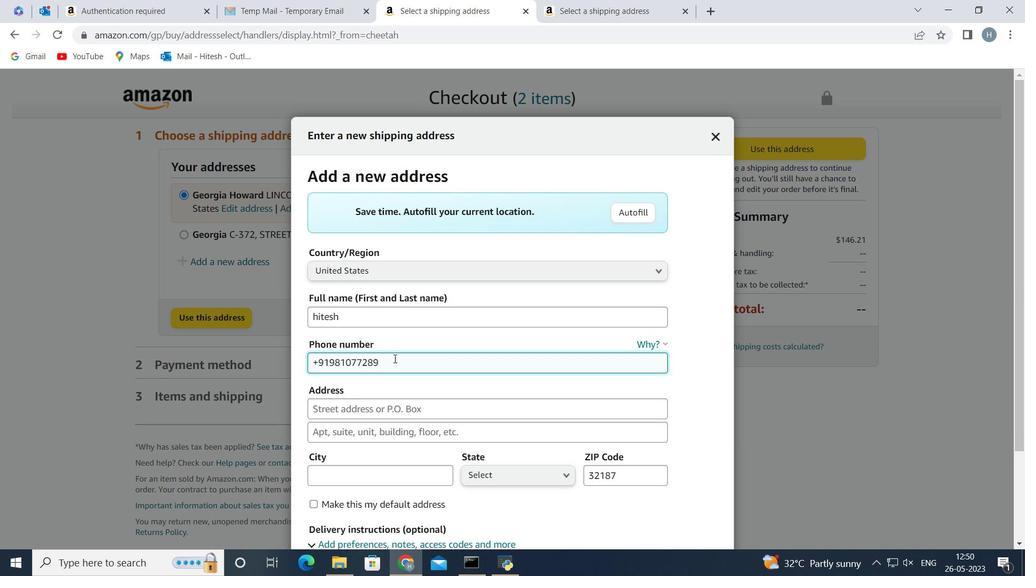 
Action: Key pressed <Key.backspace>
Screenshot: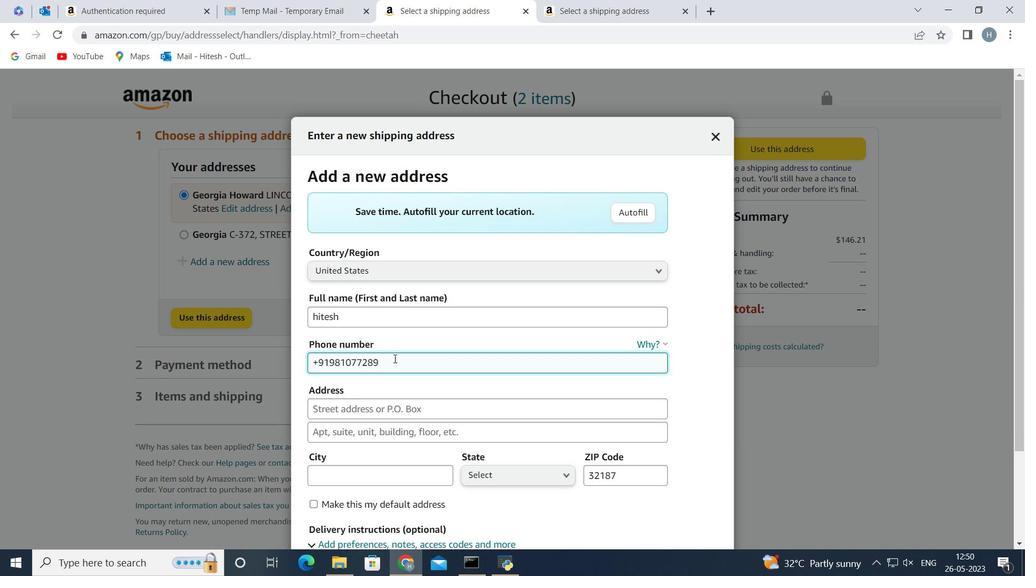 
Action: Mouse moved to (394, 353)
Screenshot: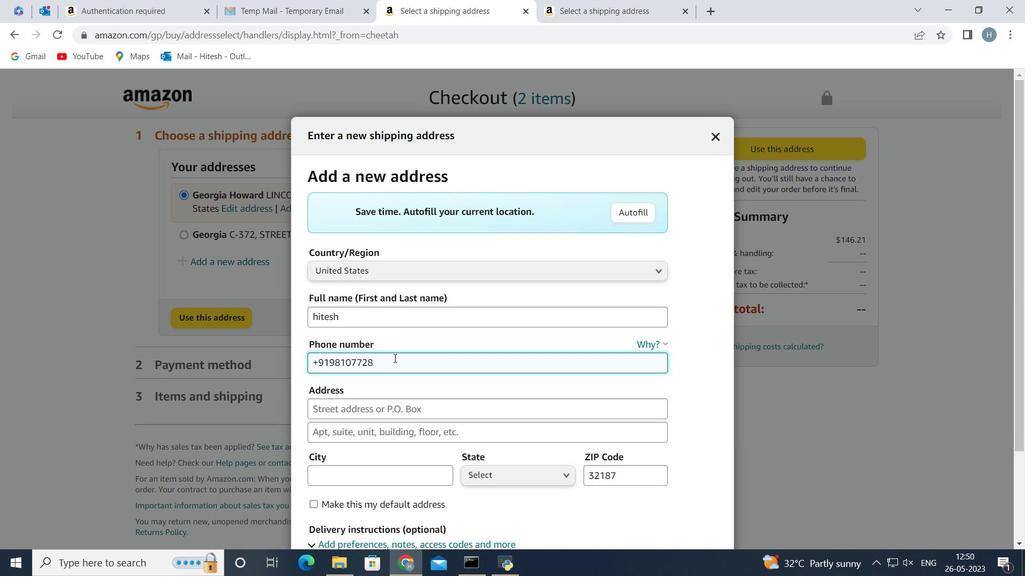 
Action: Key pressed <Key.backspace>
Screenshot: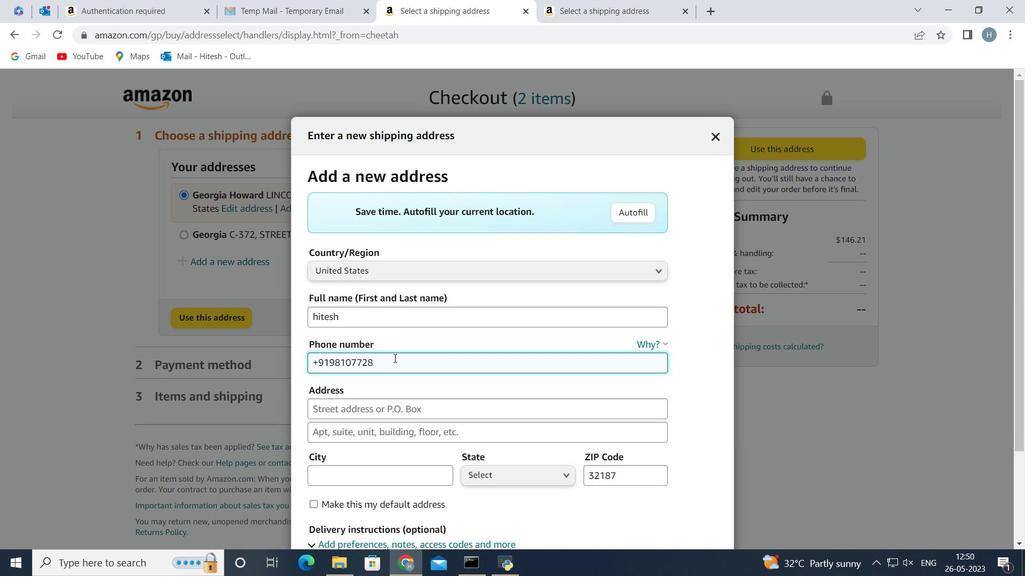 
Action: Mouse moved to (393, 351)
Screenshot: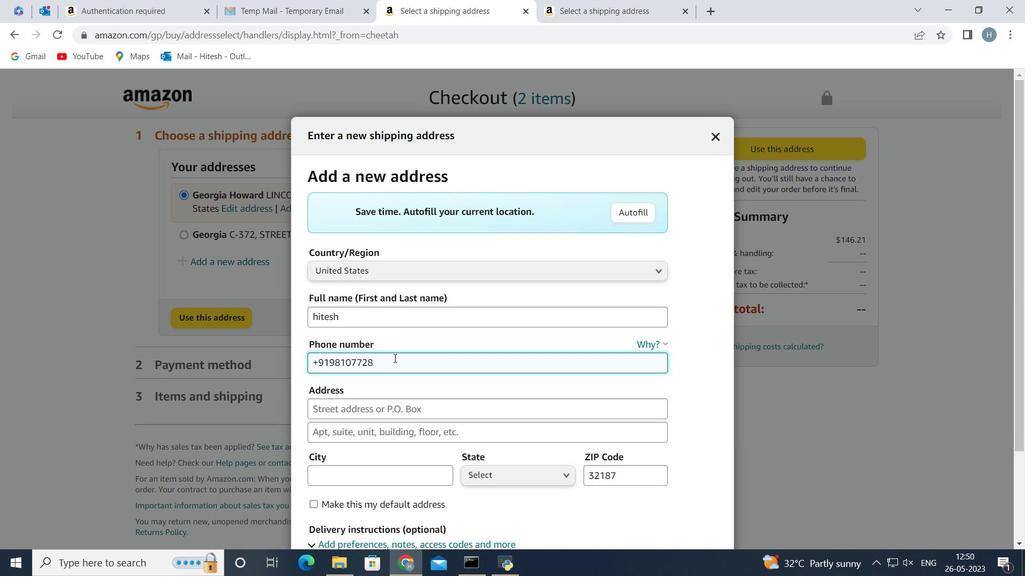 
Action: Key pressed <Key.backspace>
Screenshot: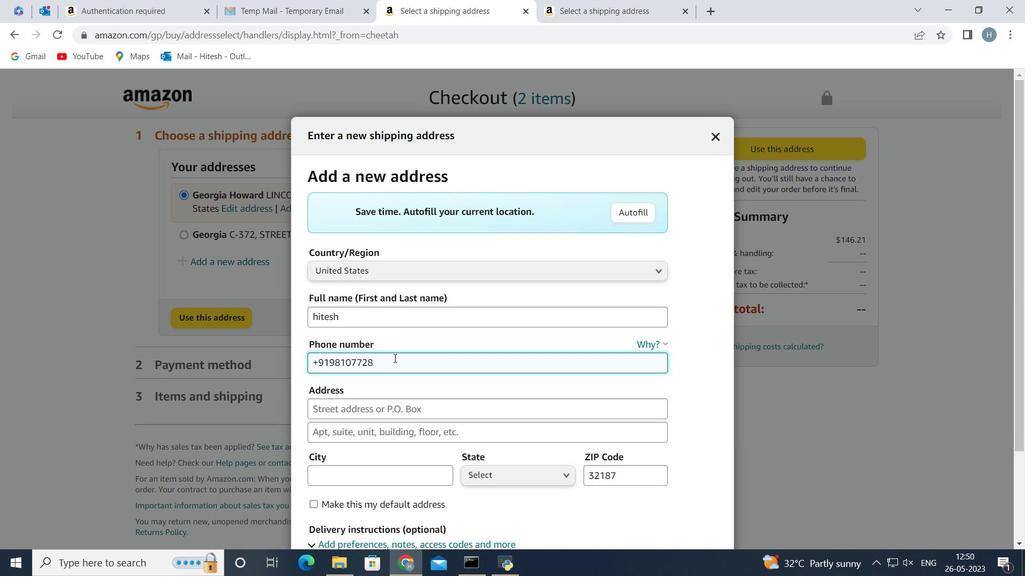 
Action: Mouse moved to (392, 347)
Screenshot: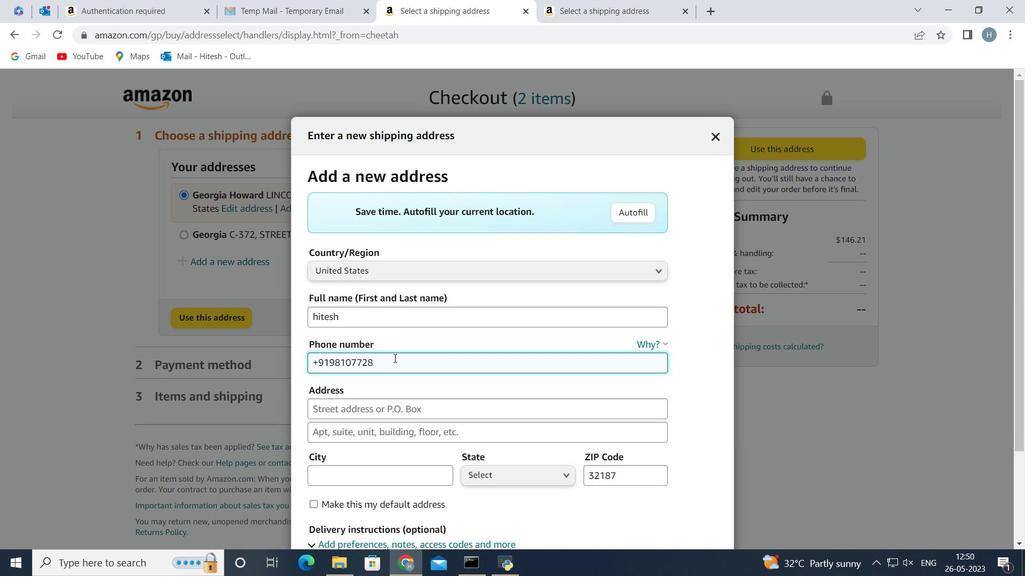 
Action: Key pressed <Key.backspace>
Screenshot: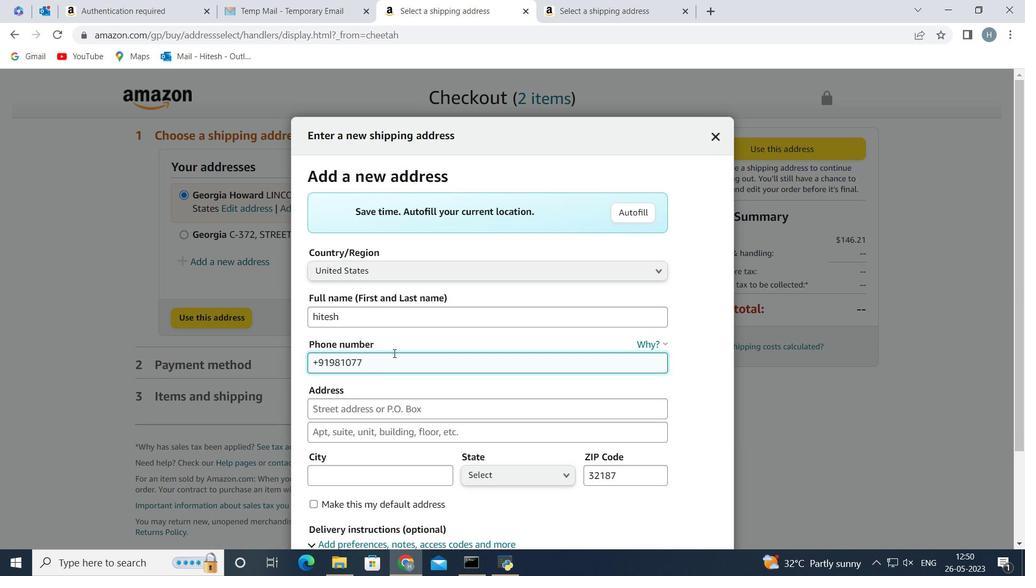 
Action: Mouse moved to (392, 345)
Screenshot: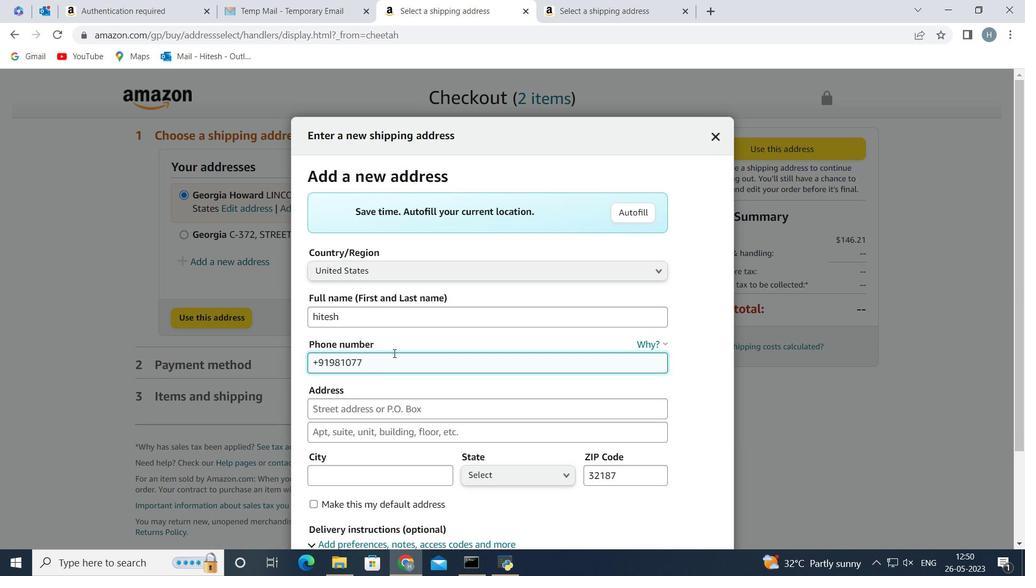 
Action: Key pressed <Key.backspace>
Screenshot: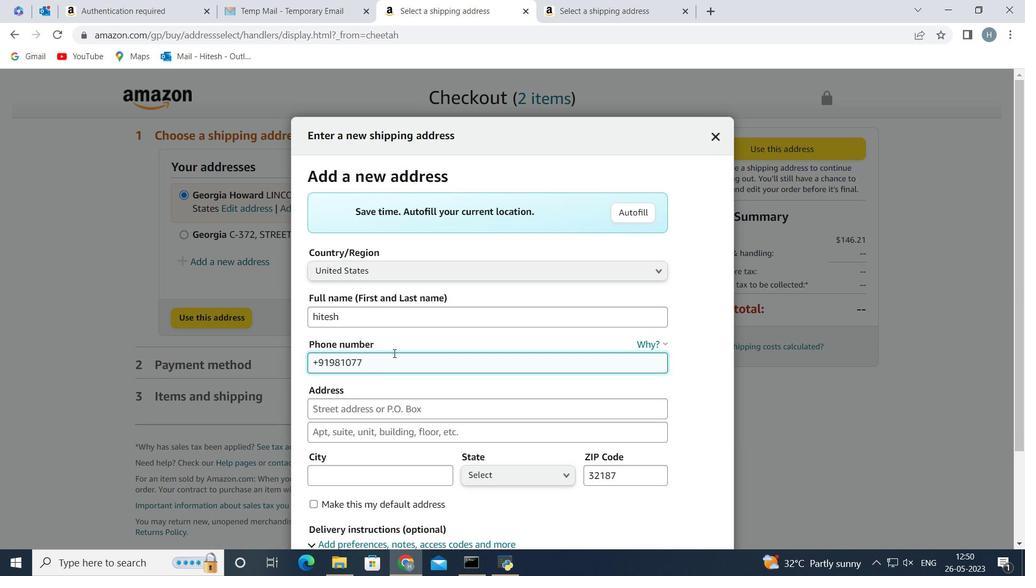 
Action: Mouse moved to (391, 342)
Screenshot: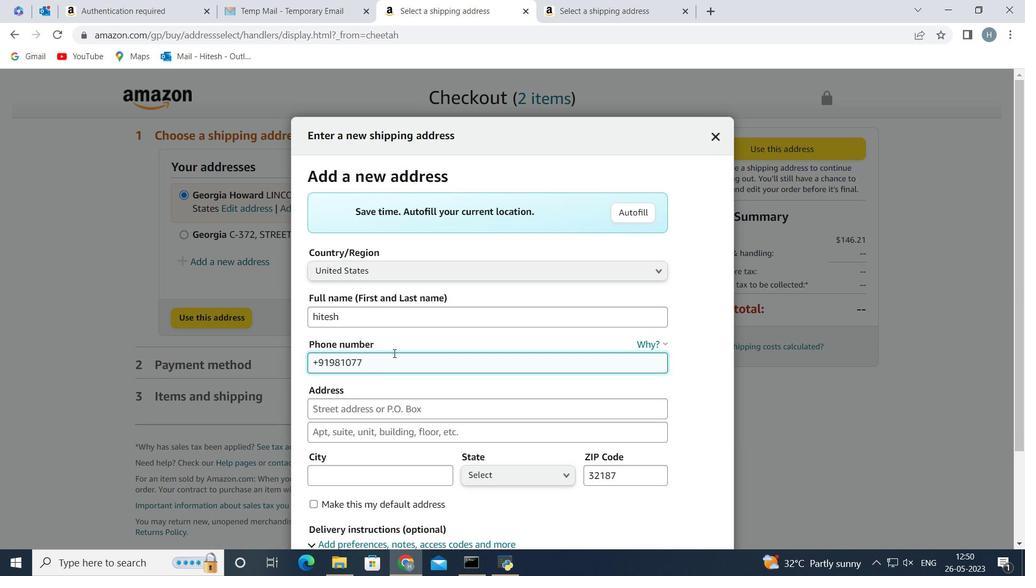 
Action: Key pressed <Key.backspace>
Screenshot: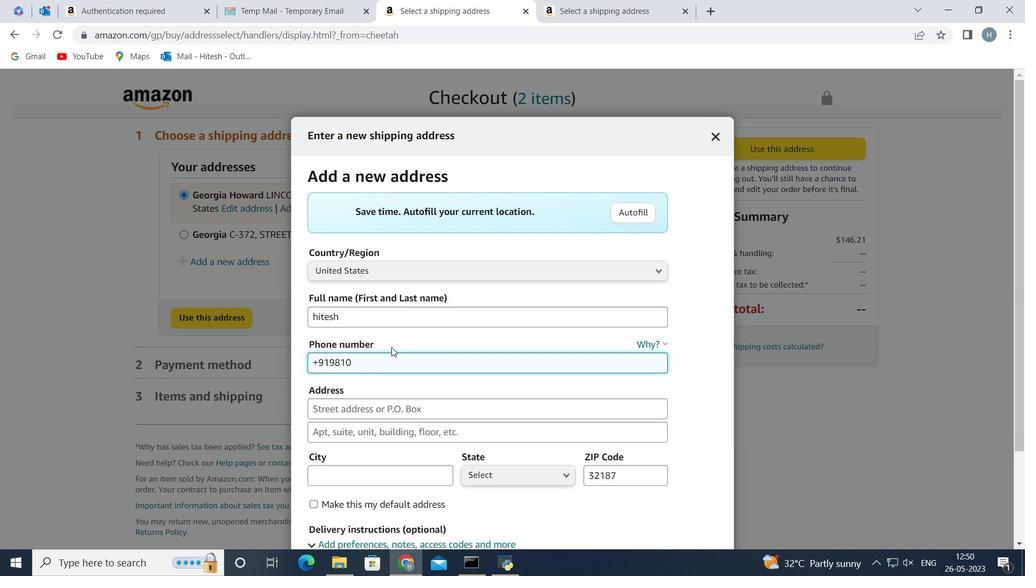 
Action: Mouse moved to (391, 341)
Screenshot: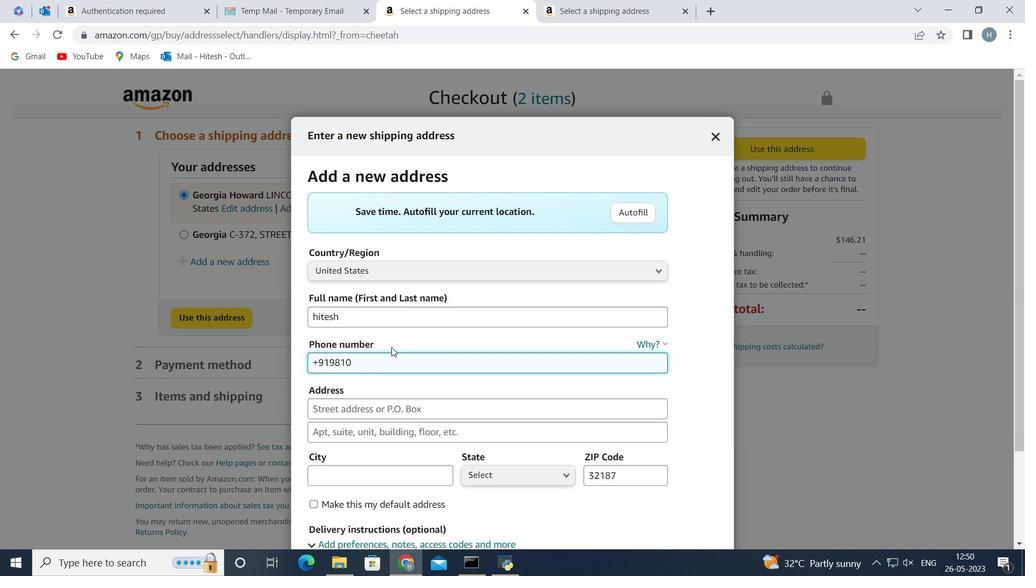 
Action: Key pressed <Key.backspace>
Screenshot: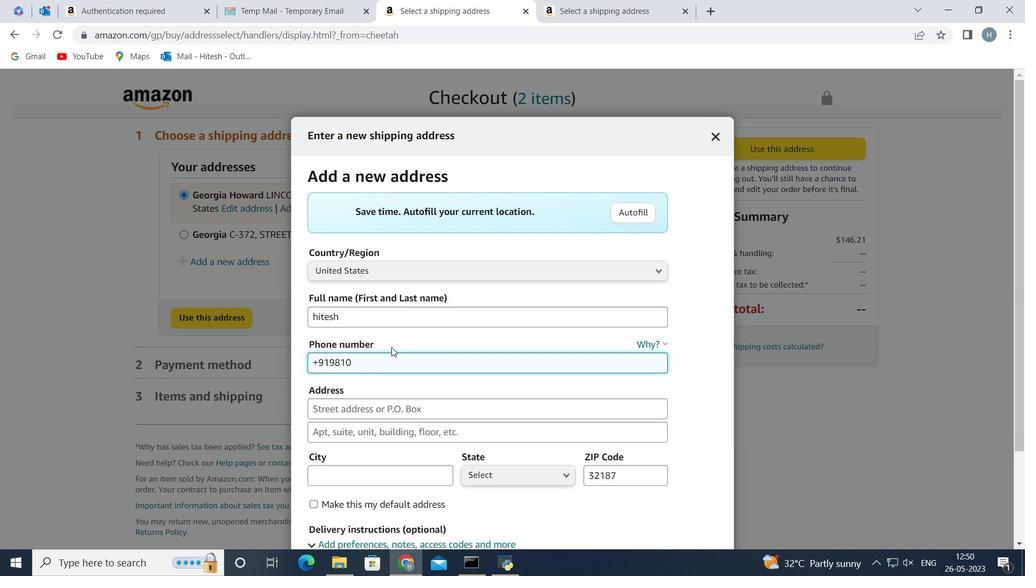 
Action: Mouse moved to (391, 338)
Screenshot: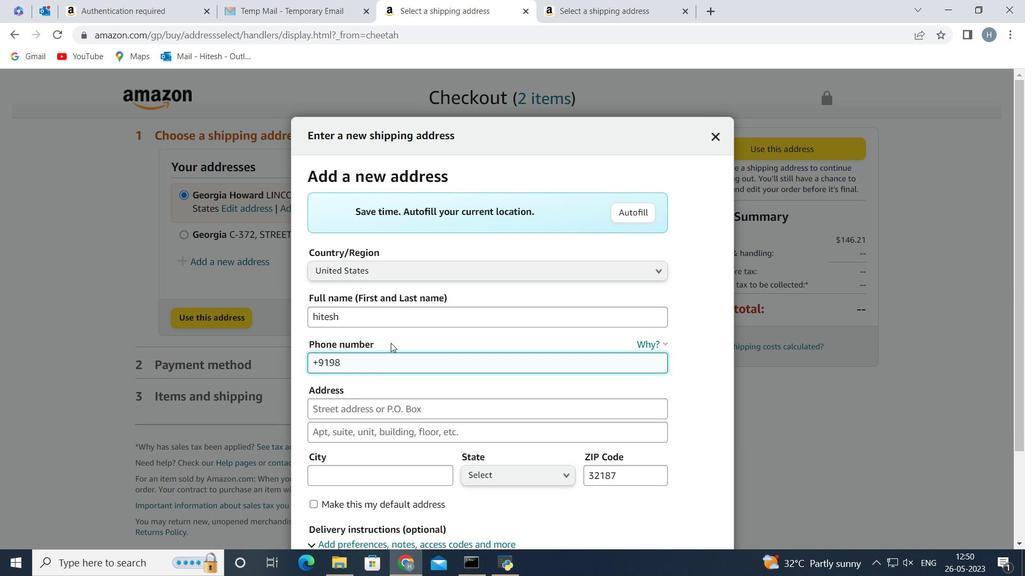 
Action: Key pressed <Key.backspace>
Screenshot: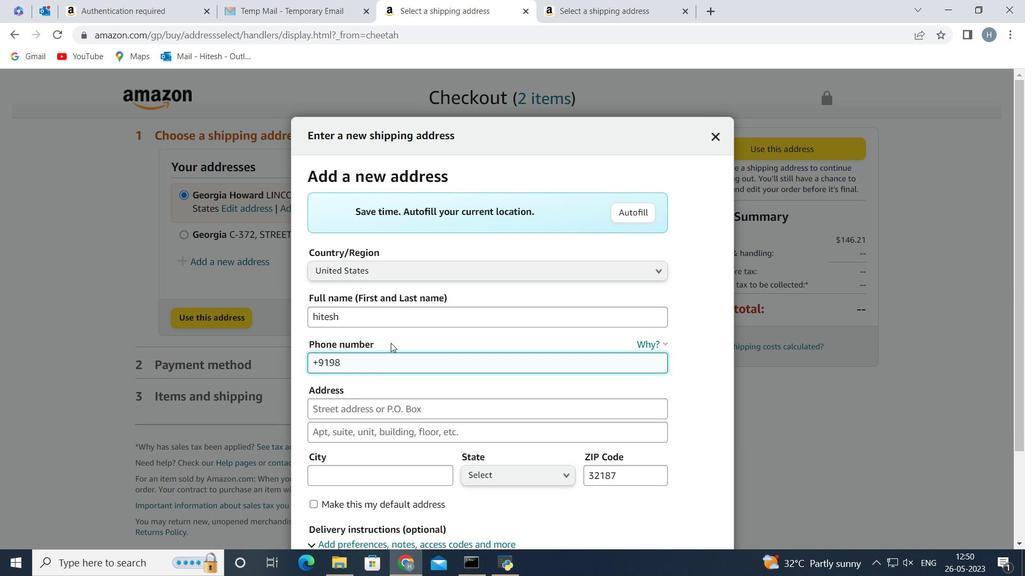 
Action: Mouse moved to (389, 337)
Screenshot: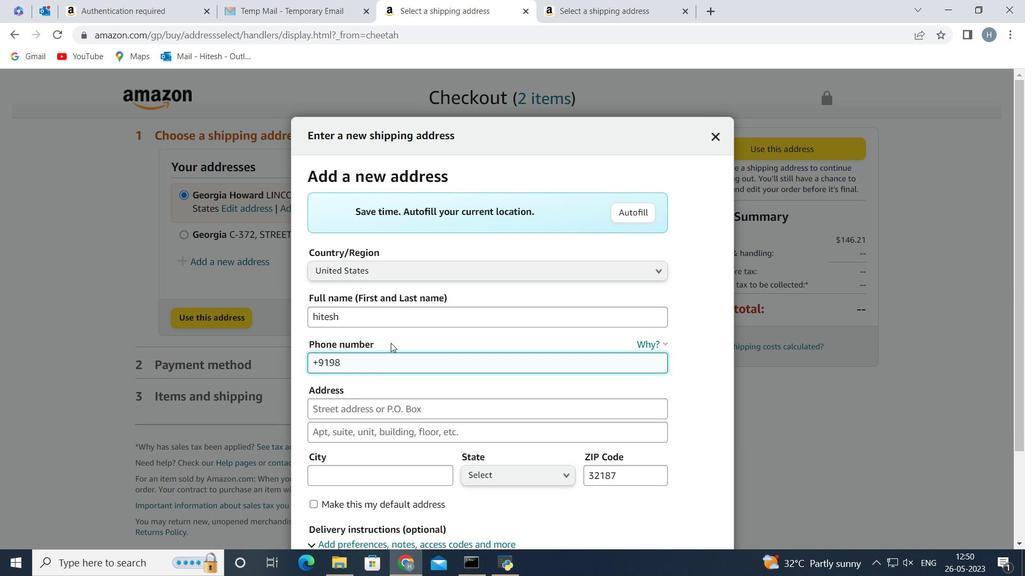 
Action: Key pressed <Key.backspace>
Screenshot: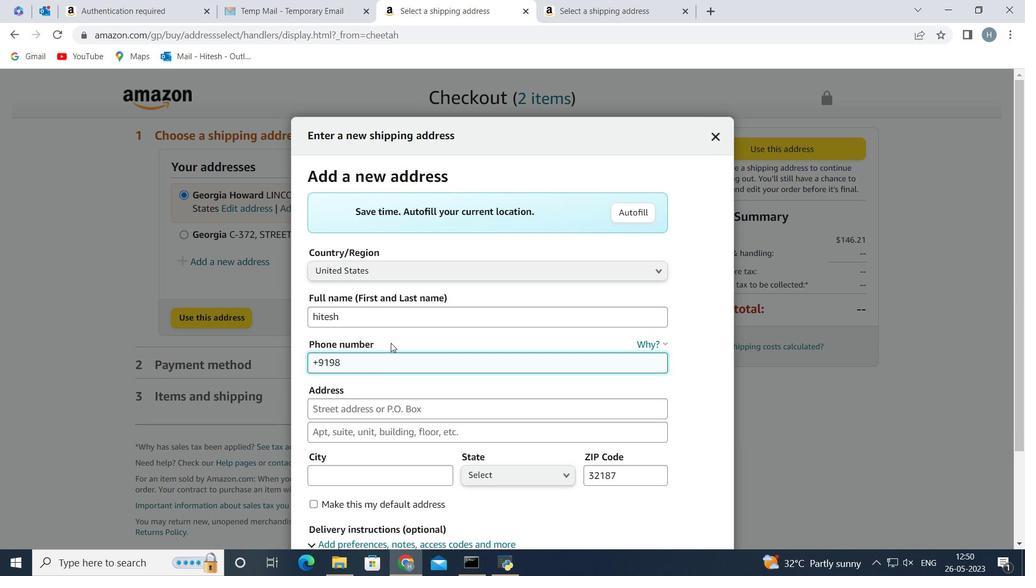 
Action: Mouse moved to (380, 314)
Screenshot: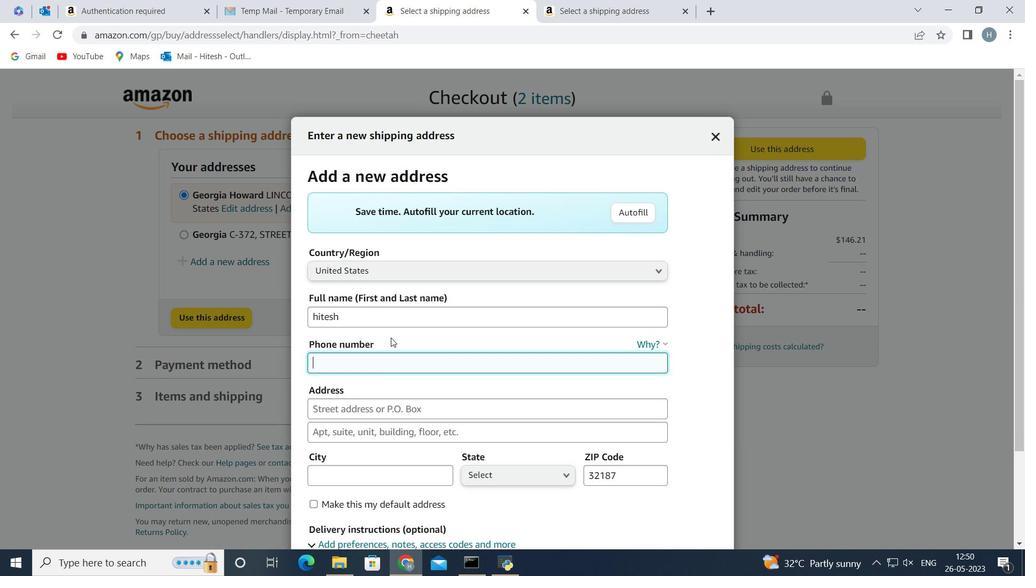 
Action: Key pressed <Key.backspace>
Screenshot: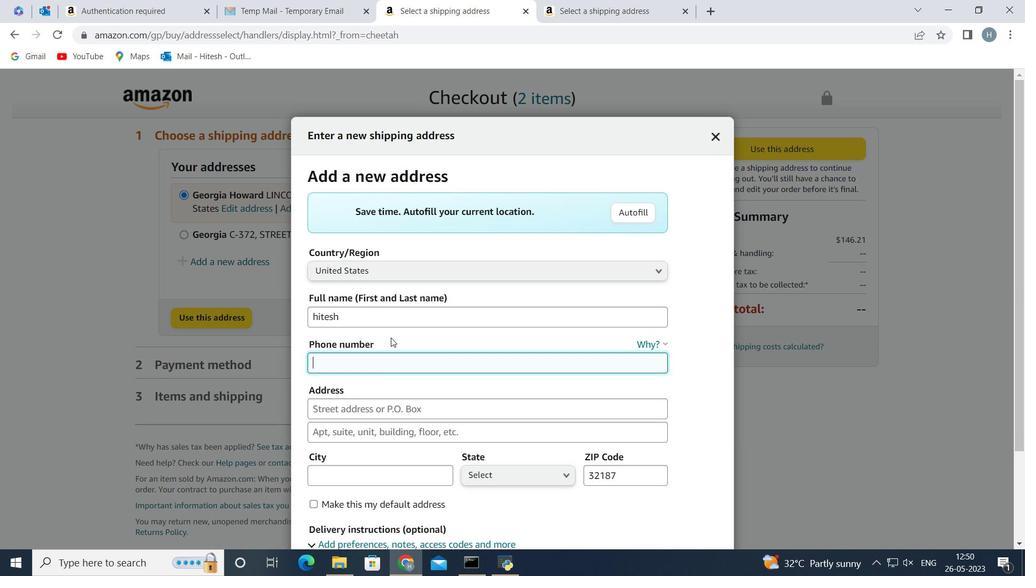 
Action: Mouse moved to (379, 311)
Screenshot: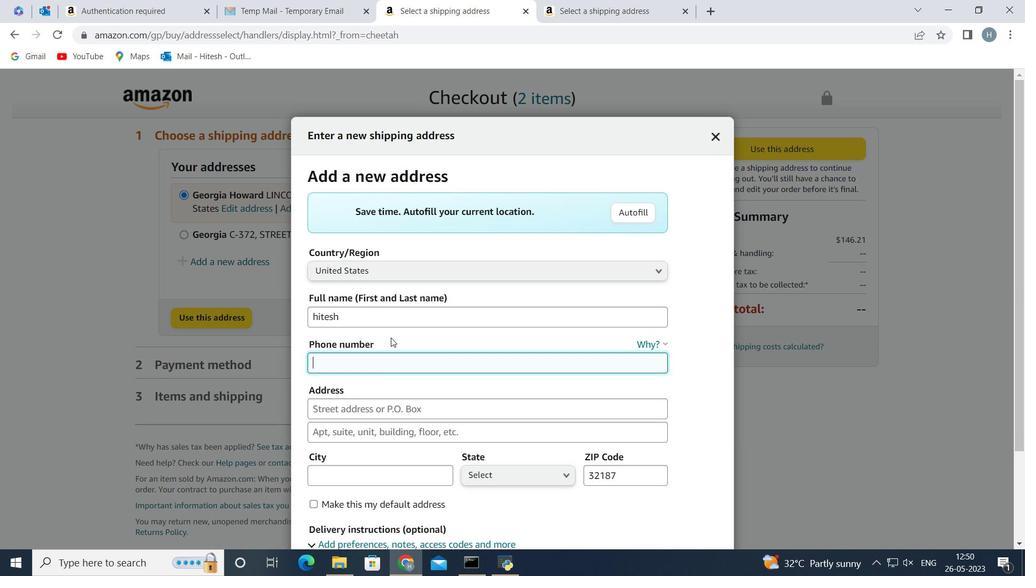 
Action: Key pressed <Key.backspace>
Screenshot: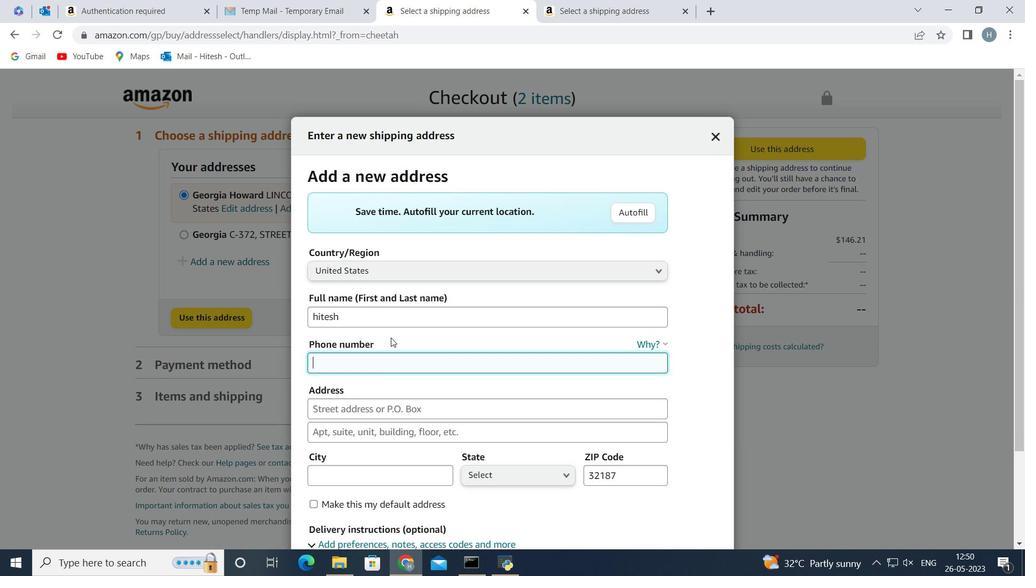 
Action: Mouse moved to (379, 310)
Screenshot: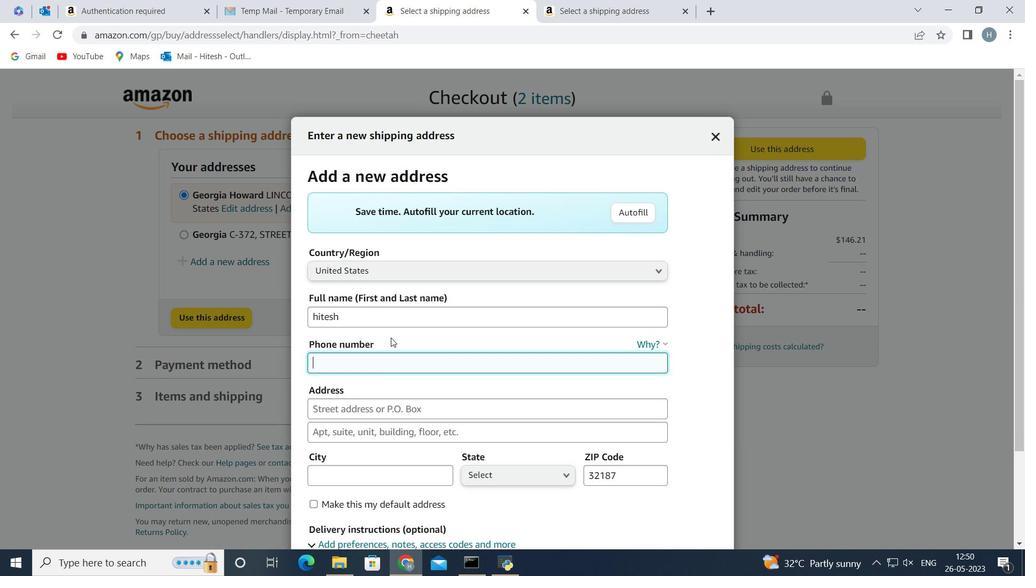 
Action: Key pressed <Key.backspace><Key.backspace>
Screenshot: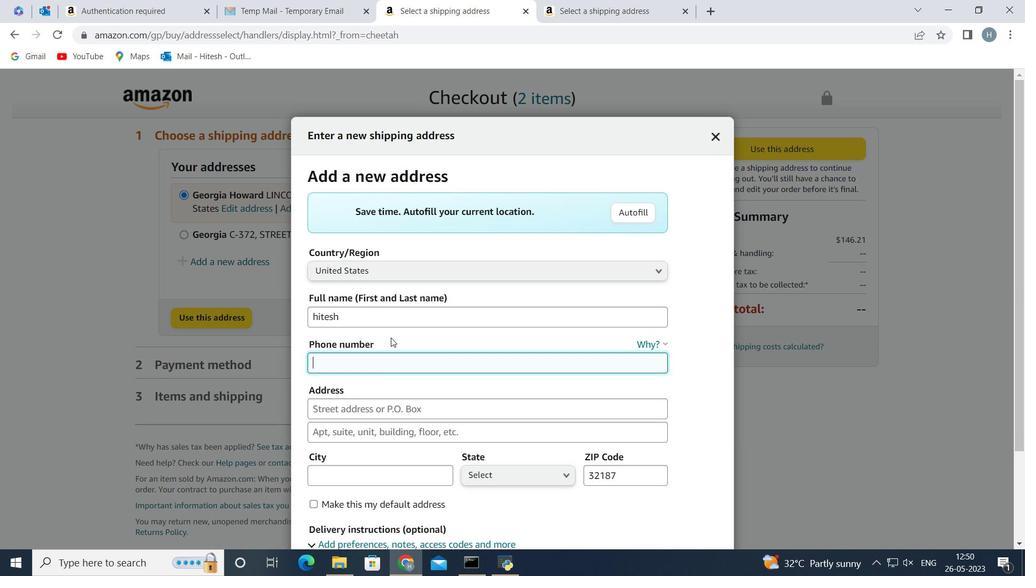 
Action: Mouse moved to (378, 309)
Screenshot: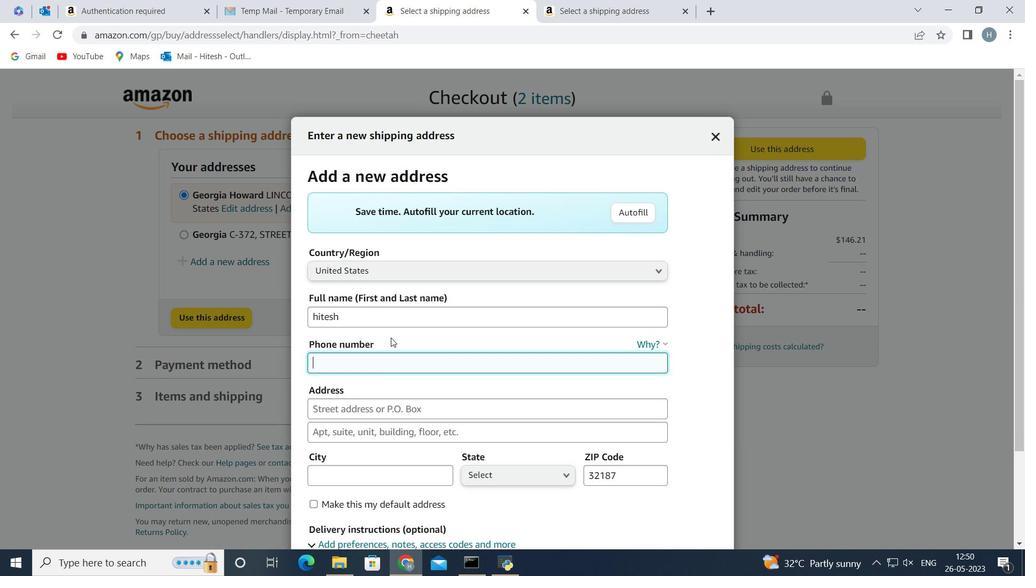 
Action: Key pressed <Key.backspace>
Screenshot: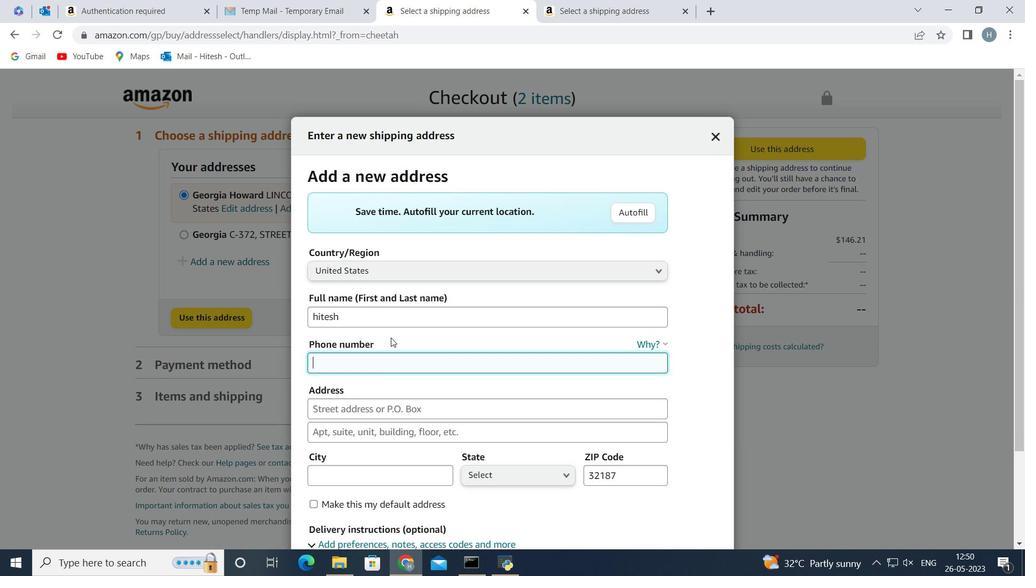 
Action: Mouse moved to (378, 309)
Screenshot: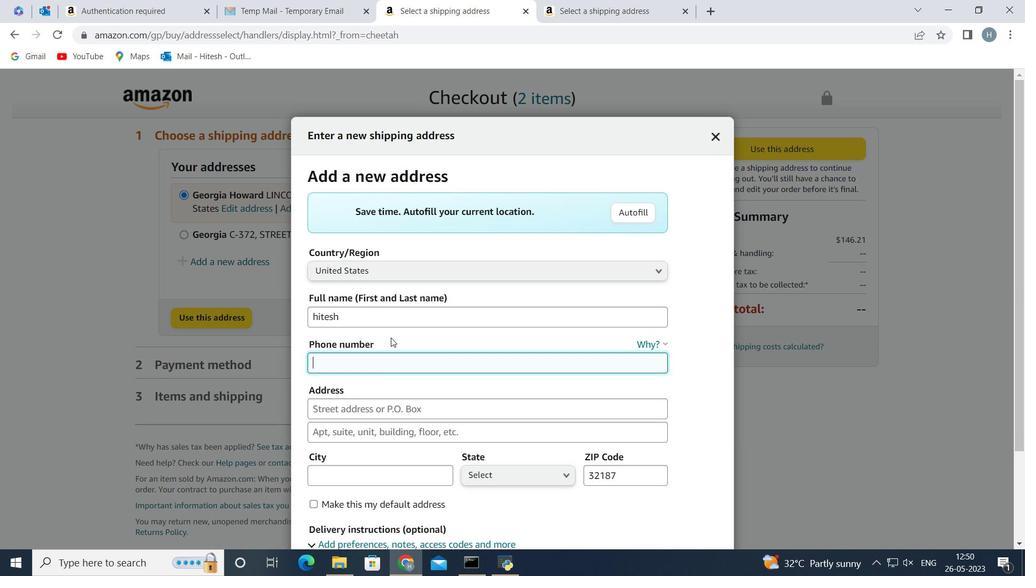 
Action: Key pressed <Key.backspace>
Screenshot: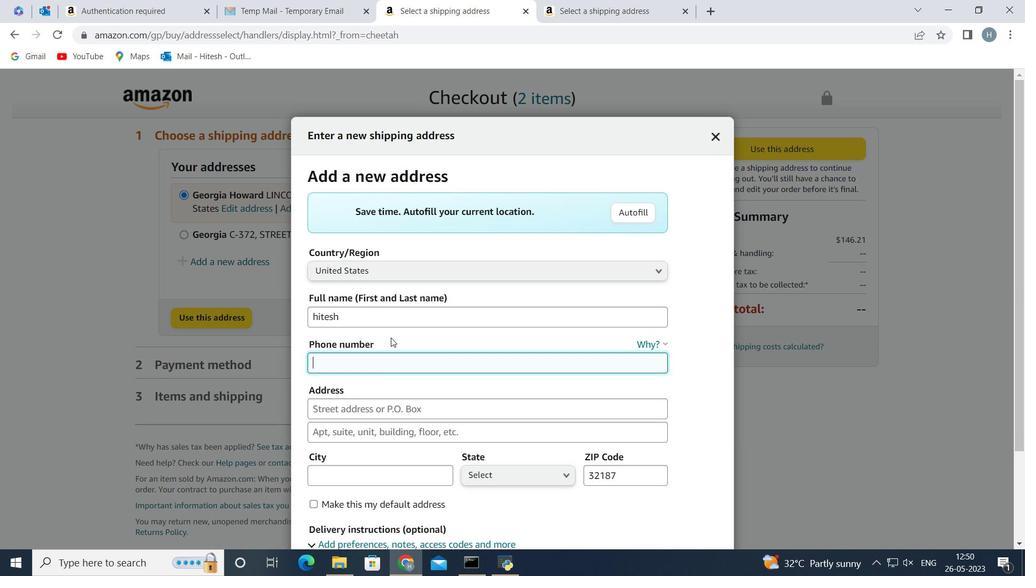 
Action: Mouse moved to (378, 302)
Screenshot: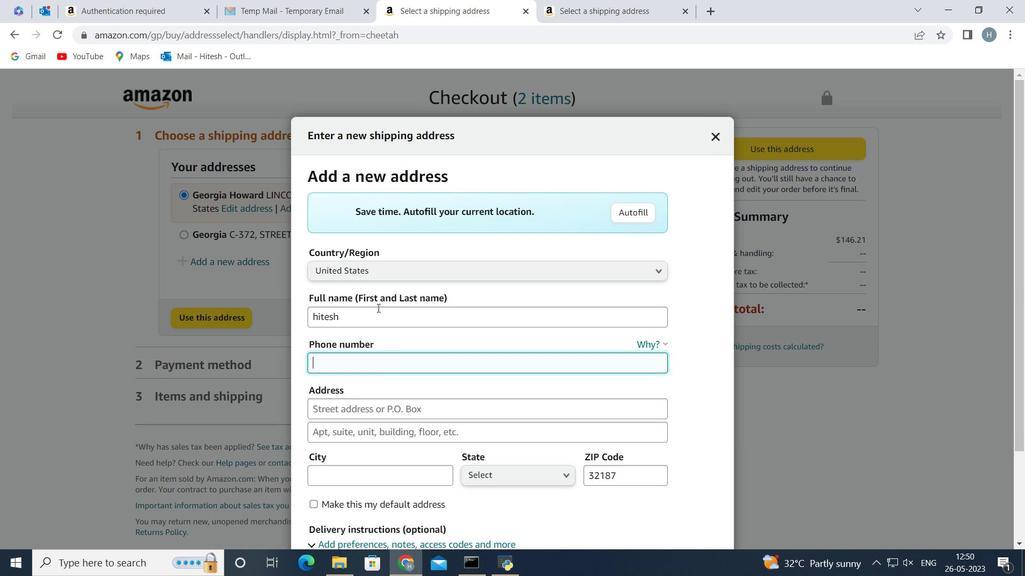 
Action: Mouse pressed left at (378, 302)
Screenshot: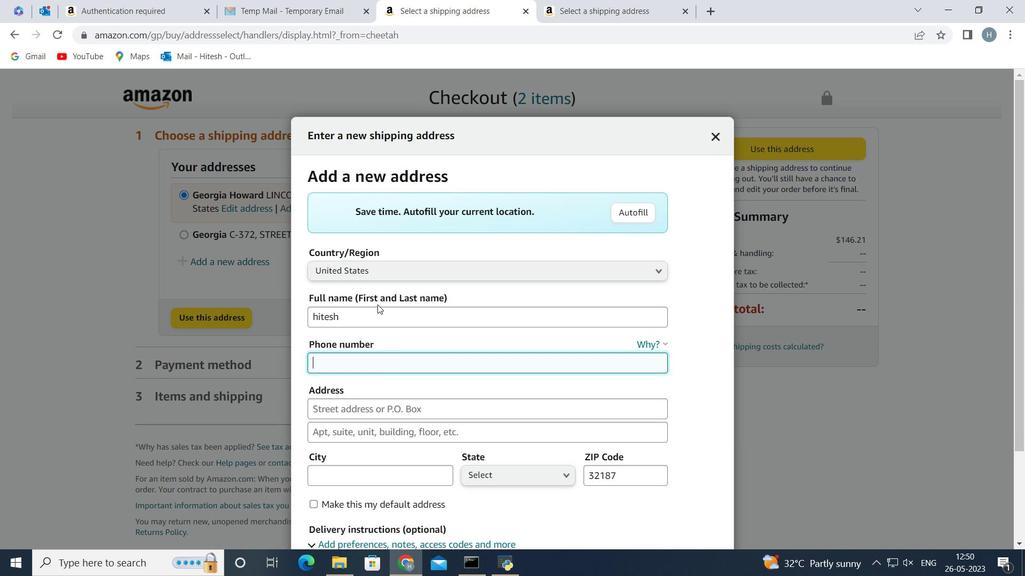 
Action: Mouse moved to (383, 316)
Screenshot: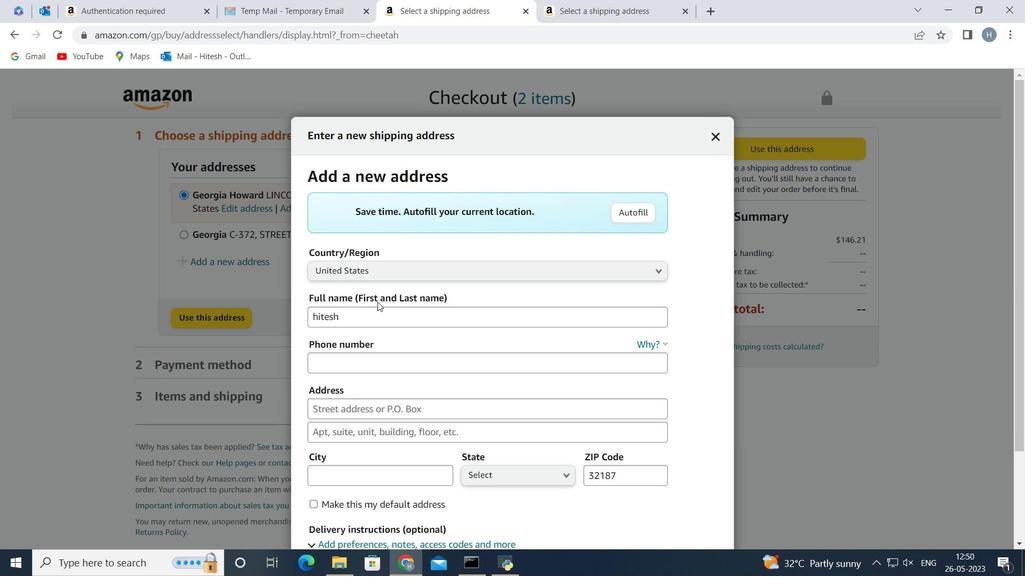 
Action: Mouse pressed left at (383, 316)
Screenshot: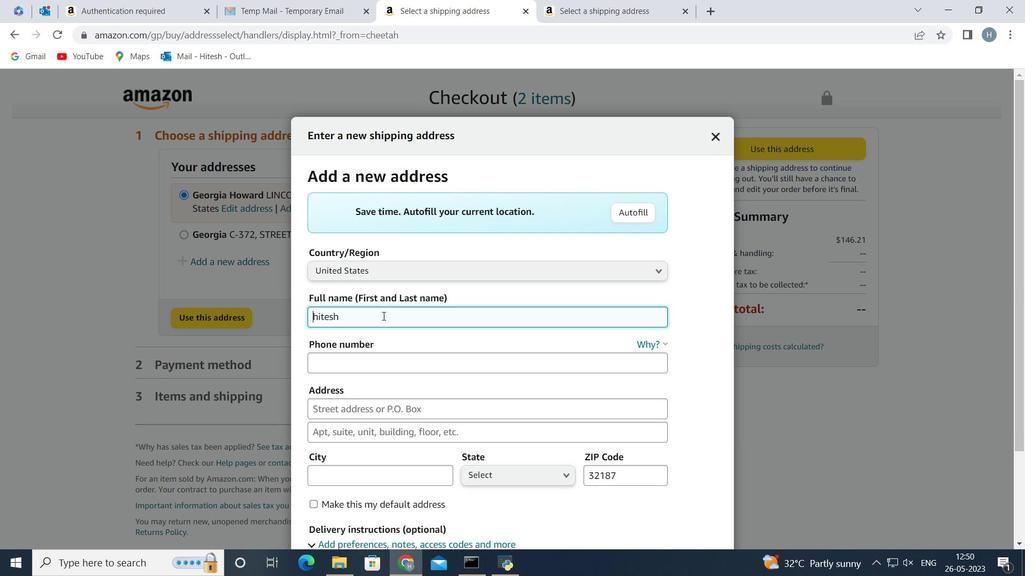 
Action: Key pressed <Key.backspace><Key.backspace><Key.backspace><Key.backspace><Key.backspace><Key.backspace><Key.backspace><Key.backspace><Key.backspace><Key.backspace><Key.backspace><Key.backspace><Key.backspace><Key.backspace>
Screenshot: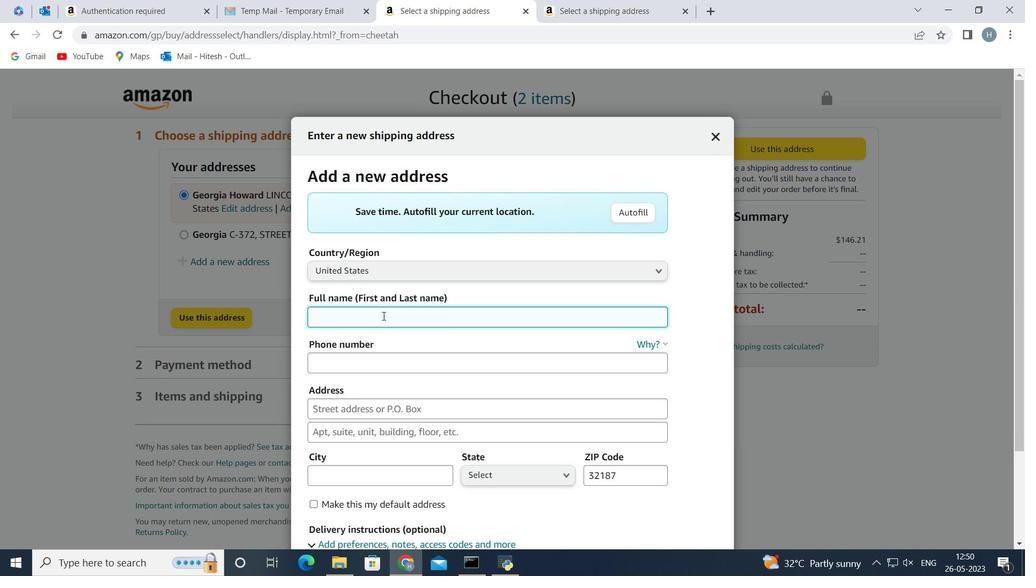 
Action: Mouse moved to (361, 309)
Screenshot: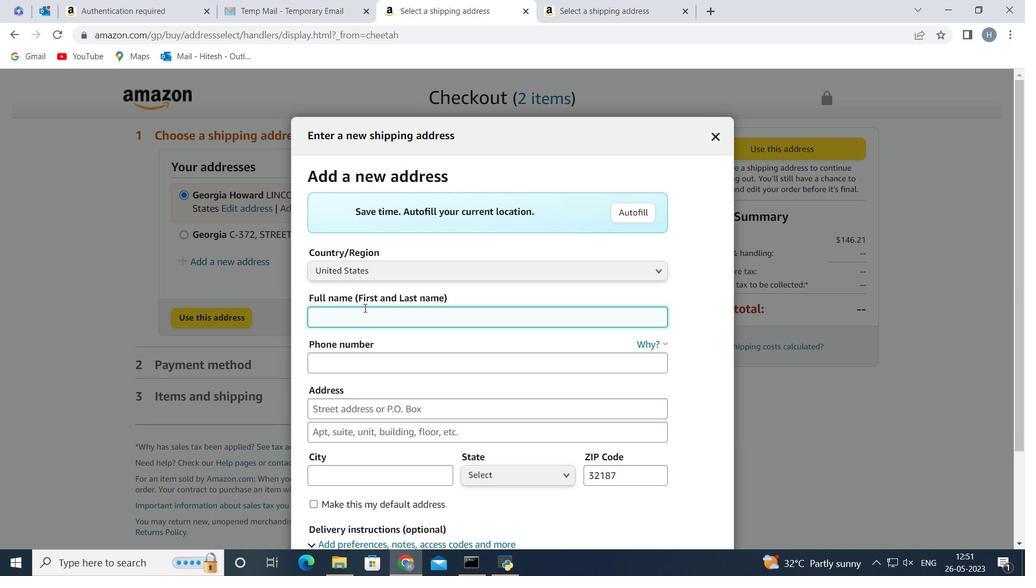 
Action: Key pressed <Key.shift><Key.shift><Key.shift><Key.shift><Key.shift><Key.shift><Key.shift><Key.shift><Key.shift><Key.shift><Key.shift><Key.shift><Key.shift>Josiah<Key.space><Key.shift><Key.shift>Cooper<Key.space>
Screenshot: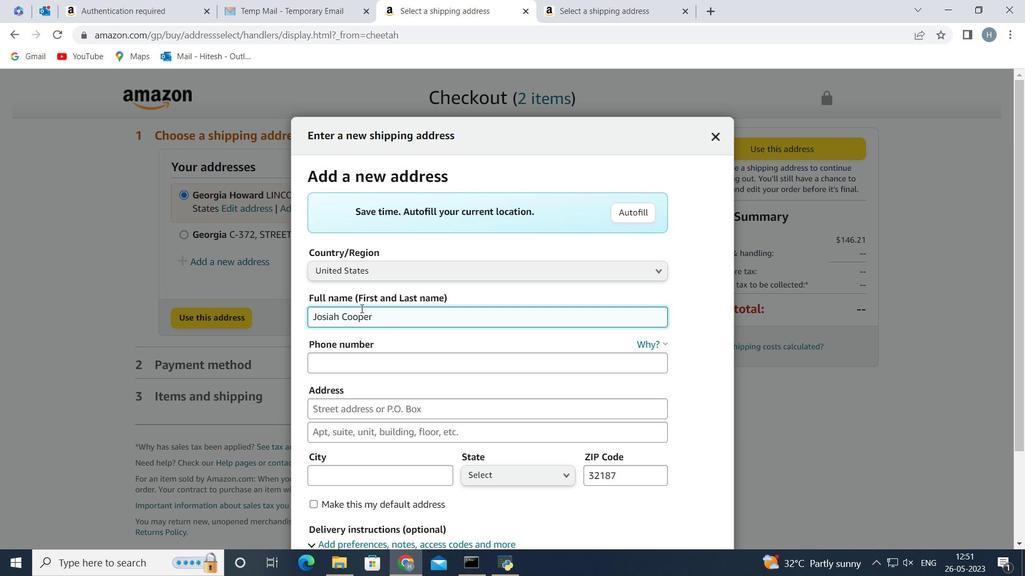 
Action: Mouse moved to (386, 364)
Screenshot: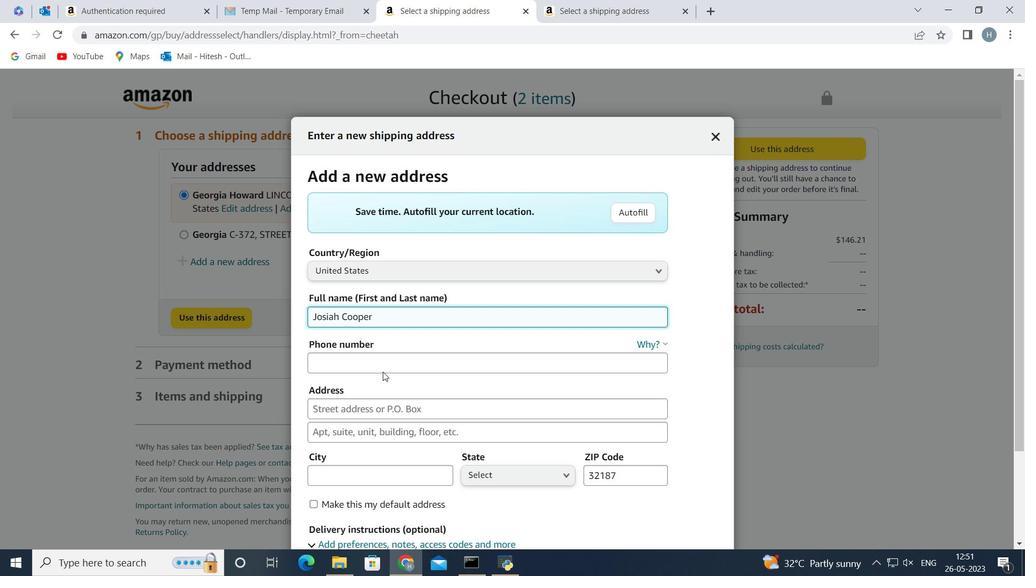 
Action: Mouse pressed left at (386, 364)
Screenshot: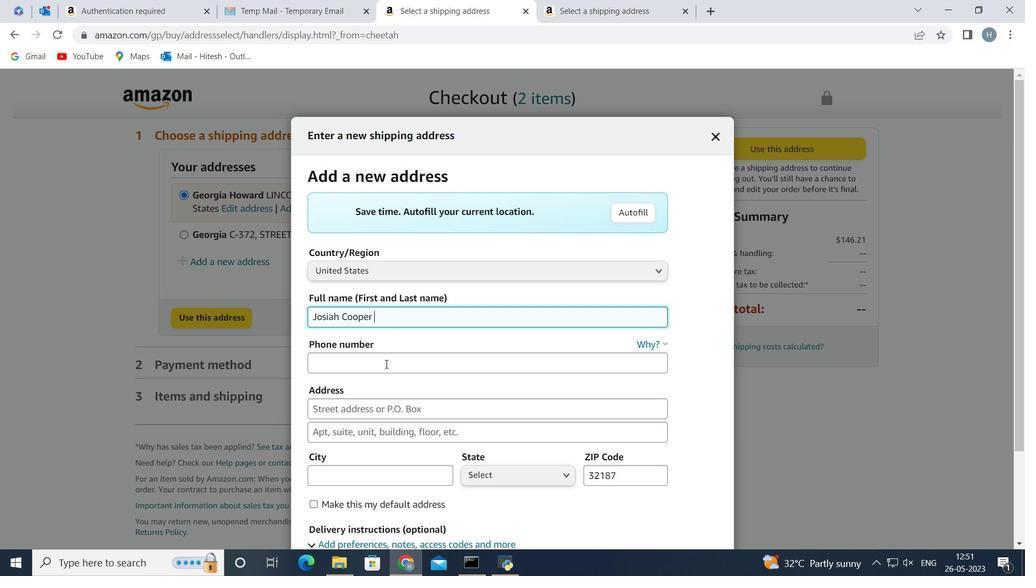 
Action: Mouse moved to (387, 363)
Screenshot: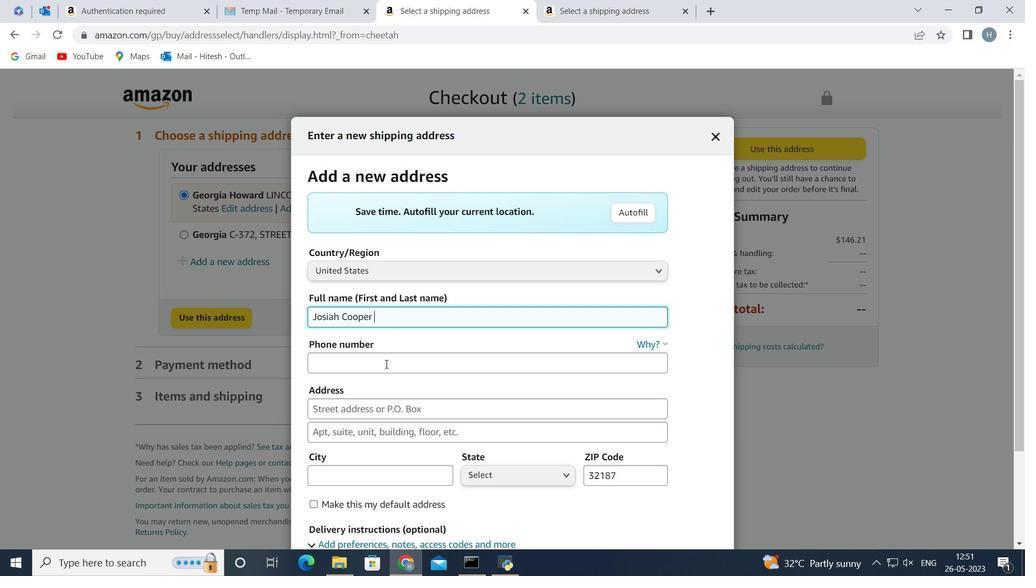
Action: Key pressed <Key.shift_r>(386<Key.shift_r>)328-5765
Screenshot: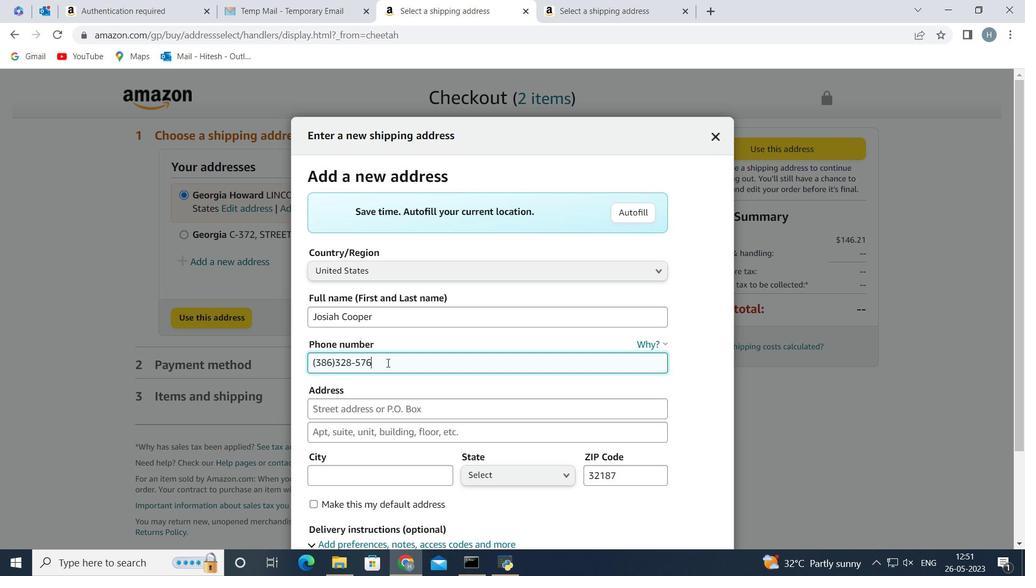
Action: Mouse moved to (388, 408)
Screenshot: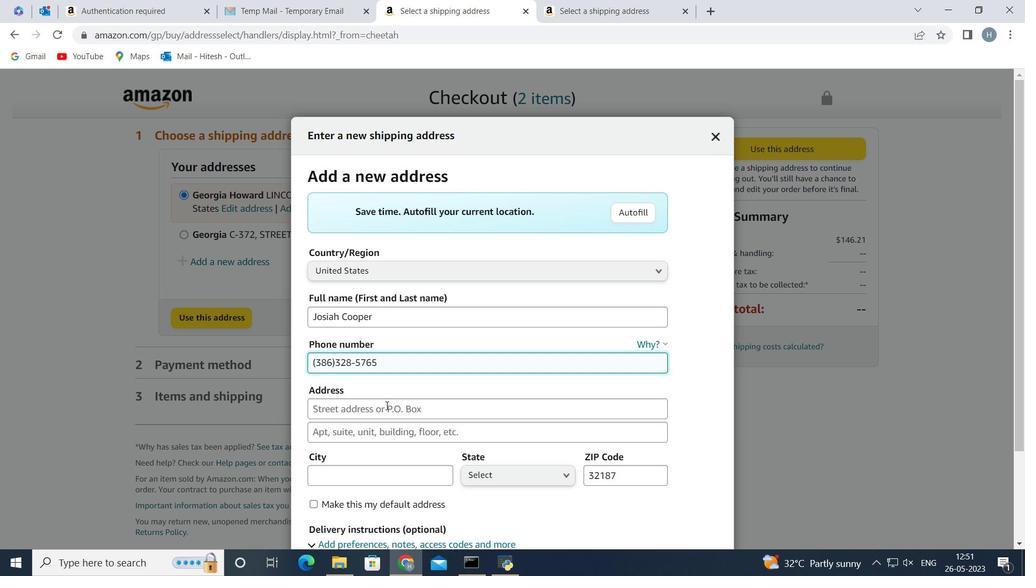 
Action: Mouse pressed left at (388, 408)
Screenshot: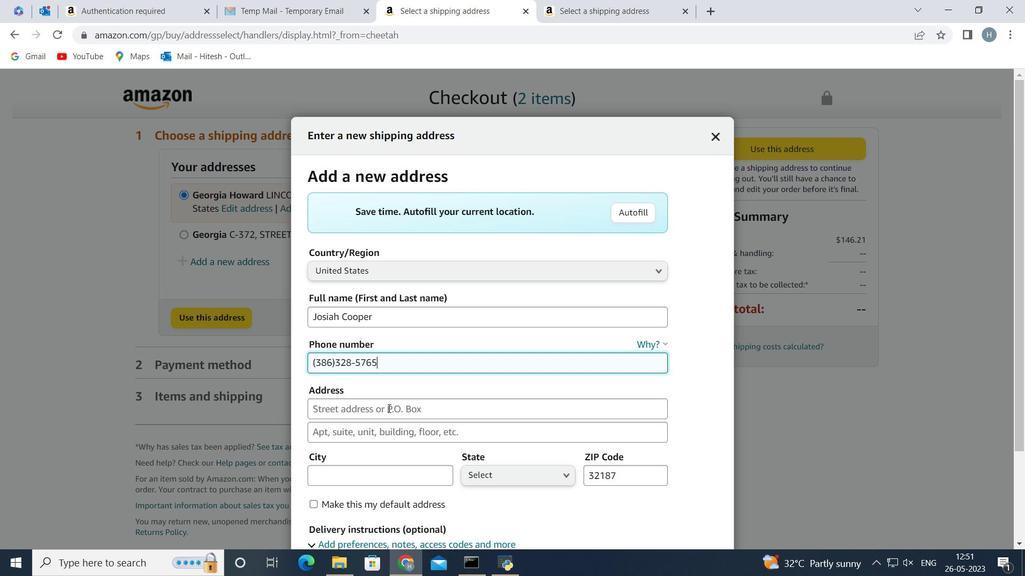
Action: Key pressed 145<Key.space><Key.shift>Park<Key.space><Key.shift>Ave<Key.space>
Screenshot: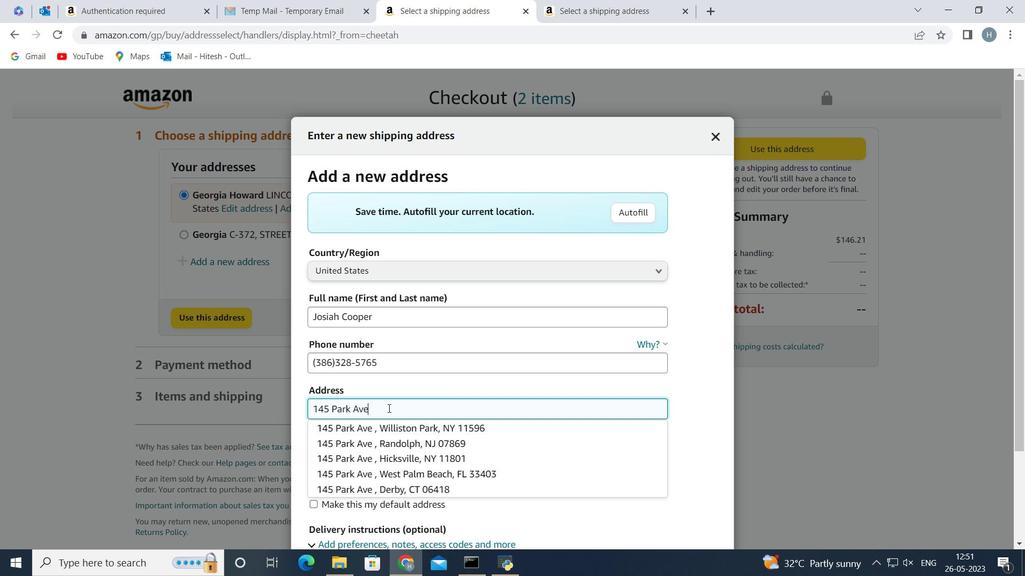 
Action: Mouse moved to (701, 414)
Screenshot: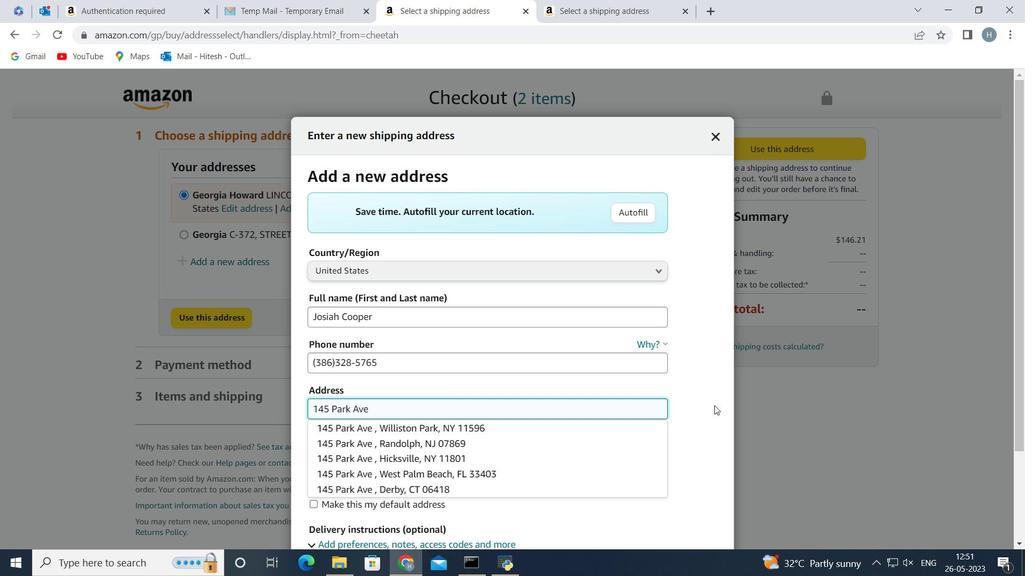 
Action: Mouse pressed left at (701, 414)
Screenshot: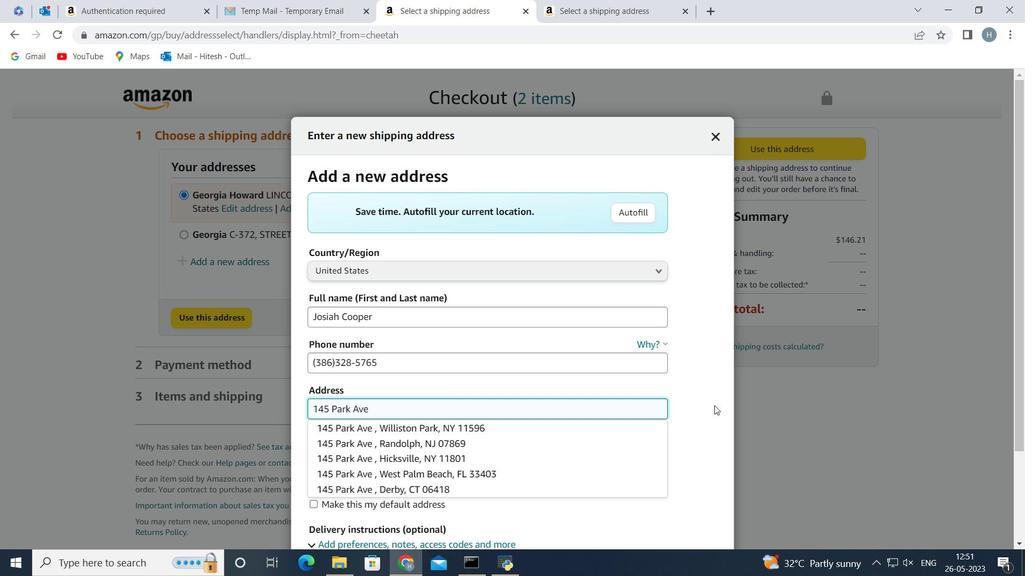 
Action: Mouse moved to (453, 434)
Screenshot: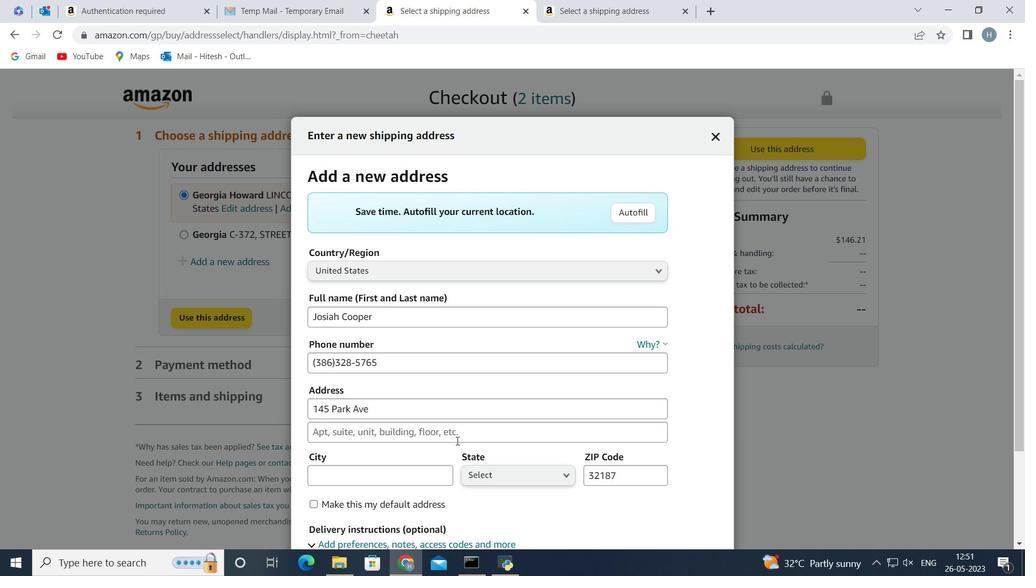 
Action: Mouse pressed left at (453, 434)
Screenshot: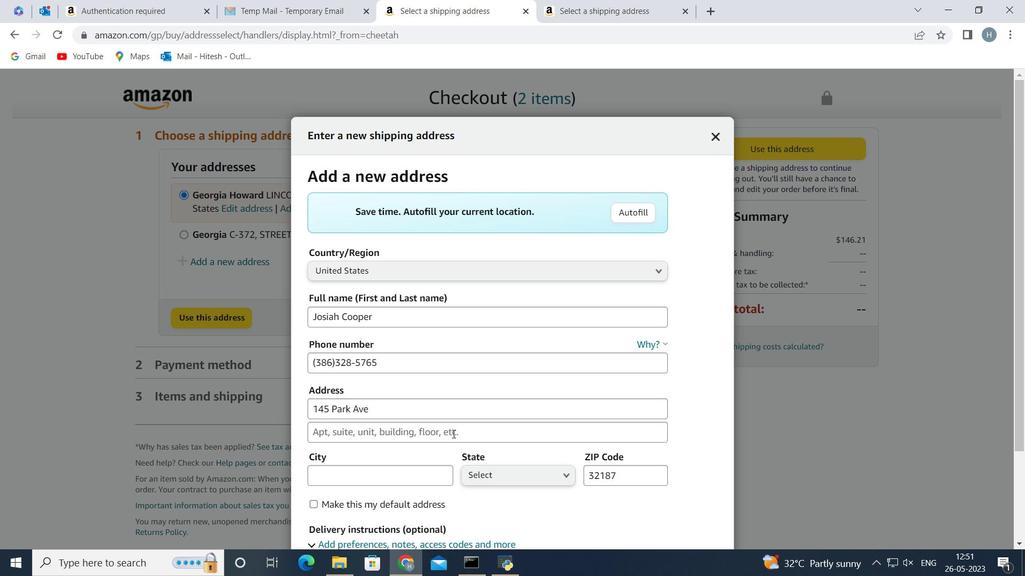 
Action: Key pressed <Key.shift>San<Key.space><Key.shift><Key.shift><Key.shift><Key.shift><Key.shift><Key.shift><Key.shift>Mateo,<Key.space><Key.shift><Key.shift>Florida<Key.shift_r>(<Key.shift><Key.shift>FL<Key.shift_r>)<Key.space>32187
Screenshot: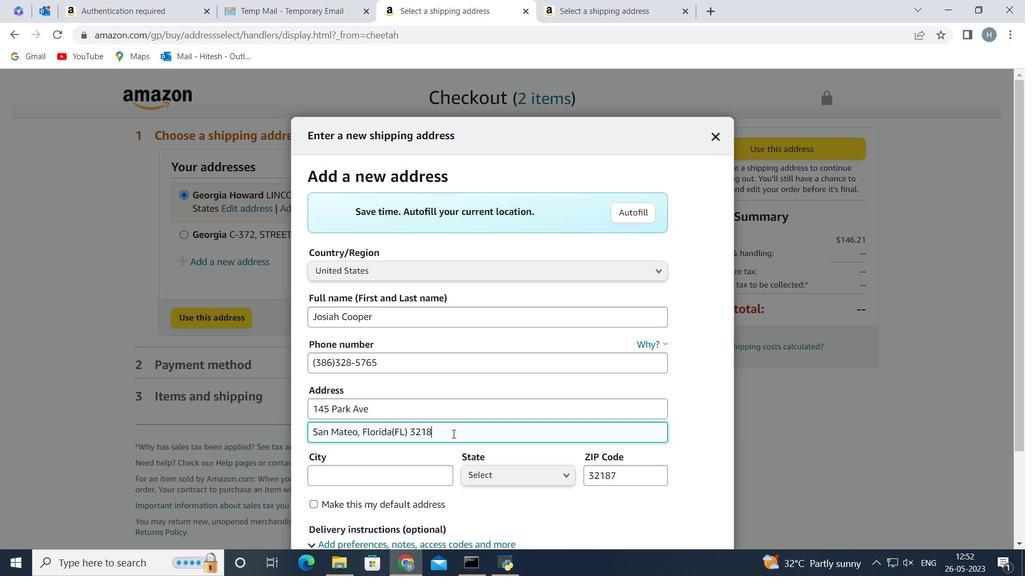 
Action: Mouse moved to (408, 477)
Screenshot: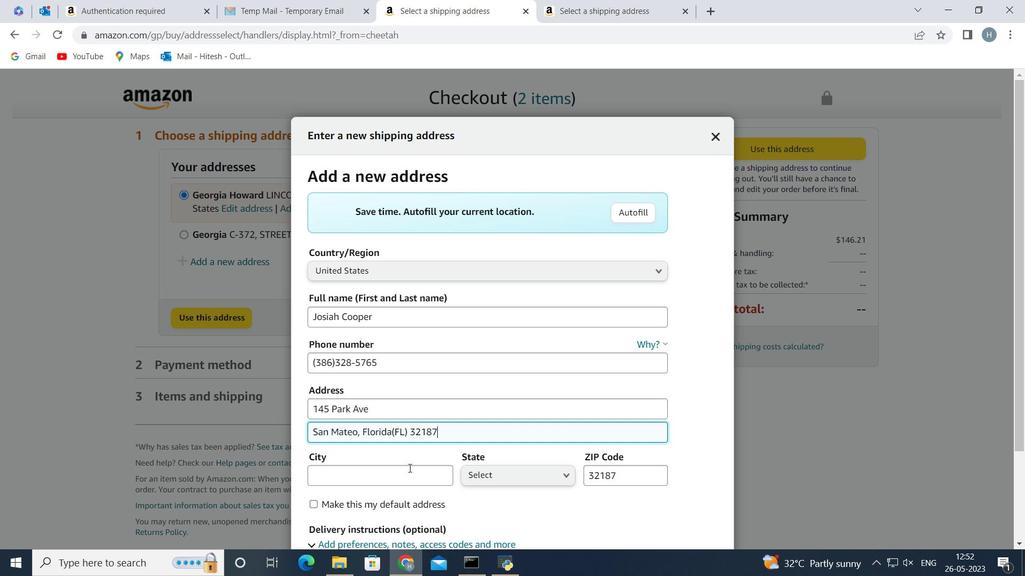 
Action: Mouse pressed left at (408, 477)
Screenshot: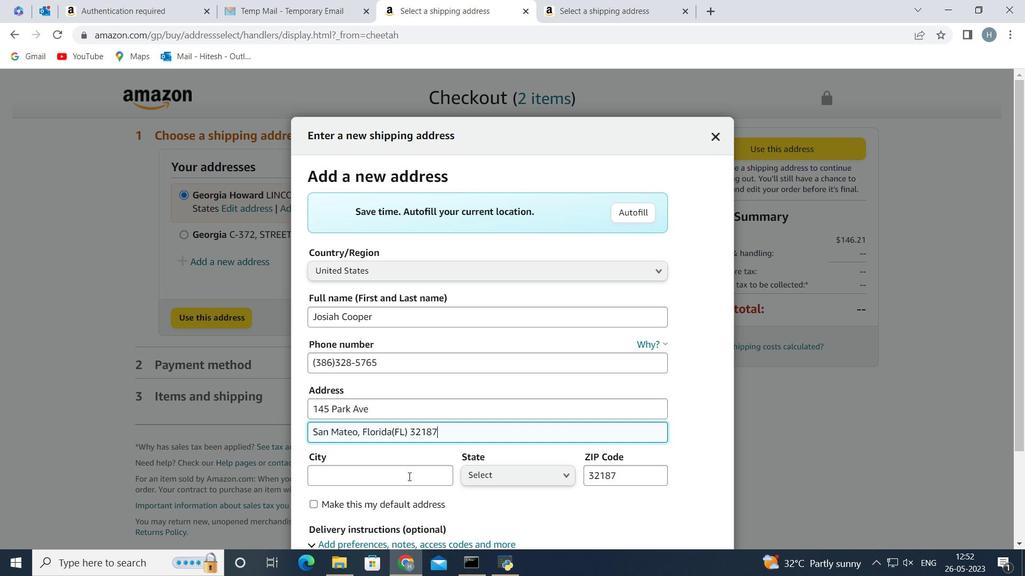 
Action: Key pressed <Key.shift>San<Key.space><Key.shift>Mateo<Key.space>
Screenshot: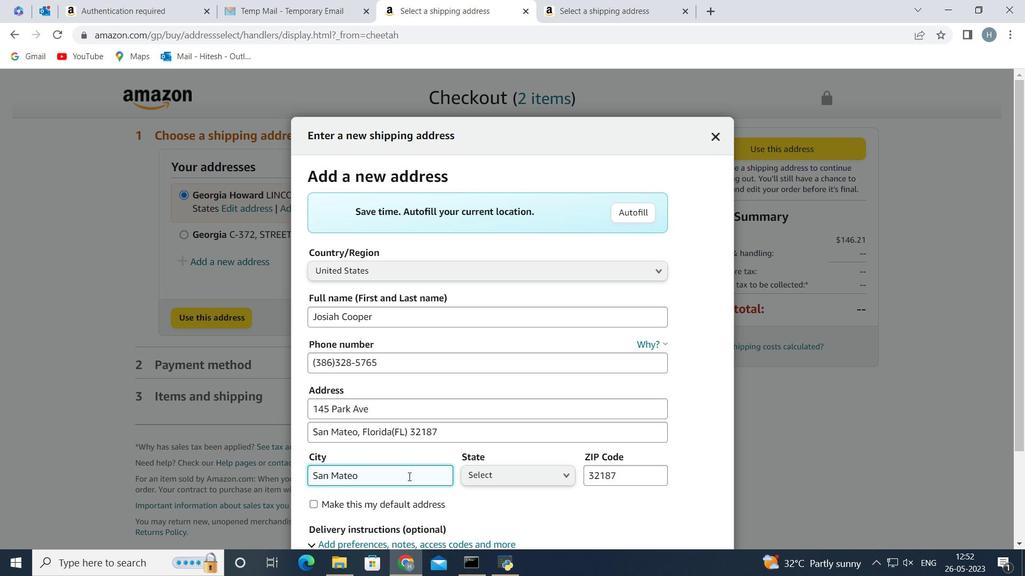 
Action: Mouse moved to (479, 473)
Screenshot: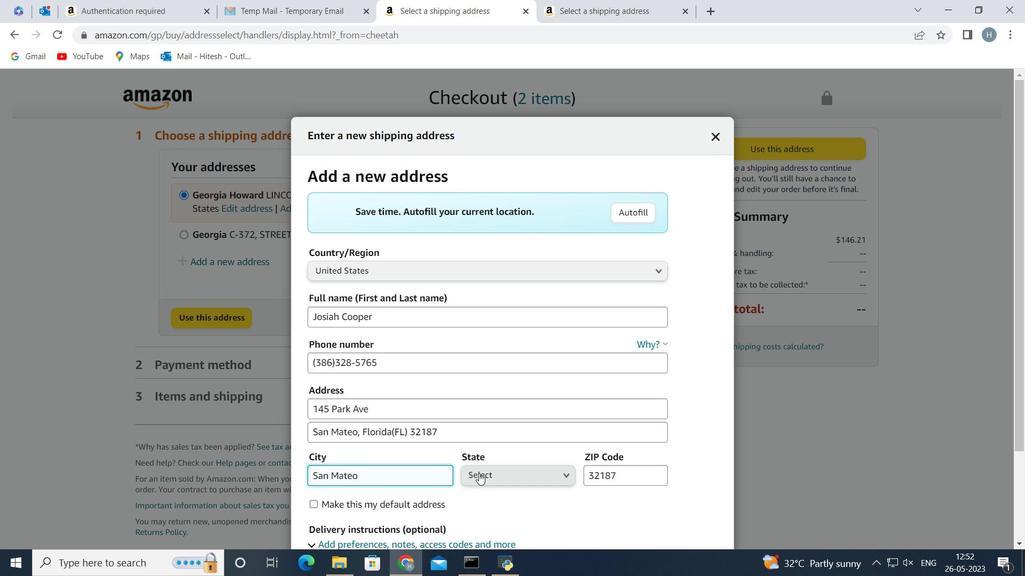 
Action: Mouse pressed left at (479, 473)
Screenshot: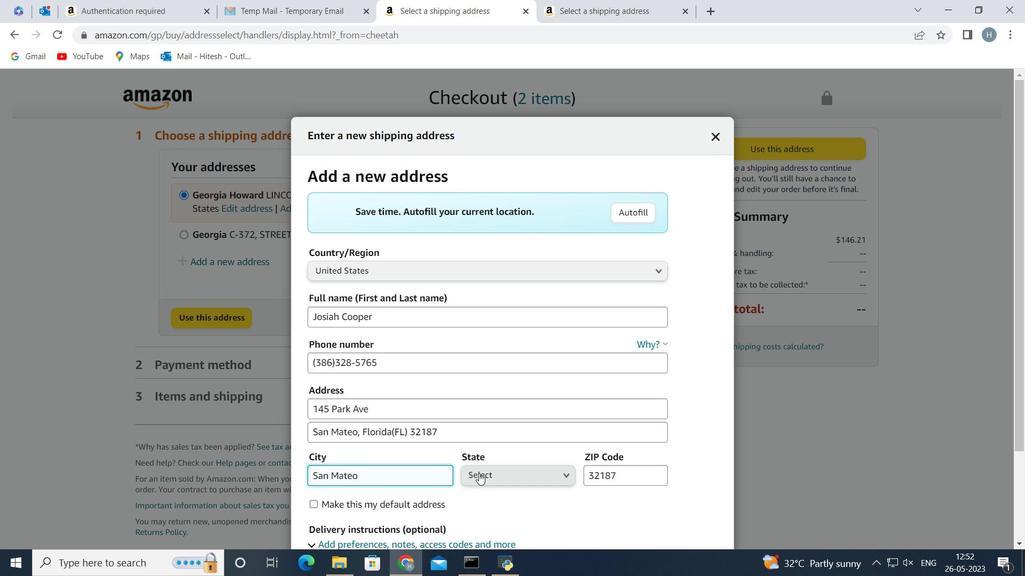 
Action: Mouse moved to (513, 284)
Screenshot: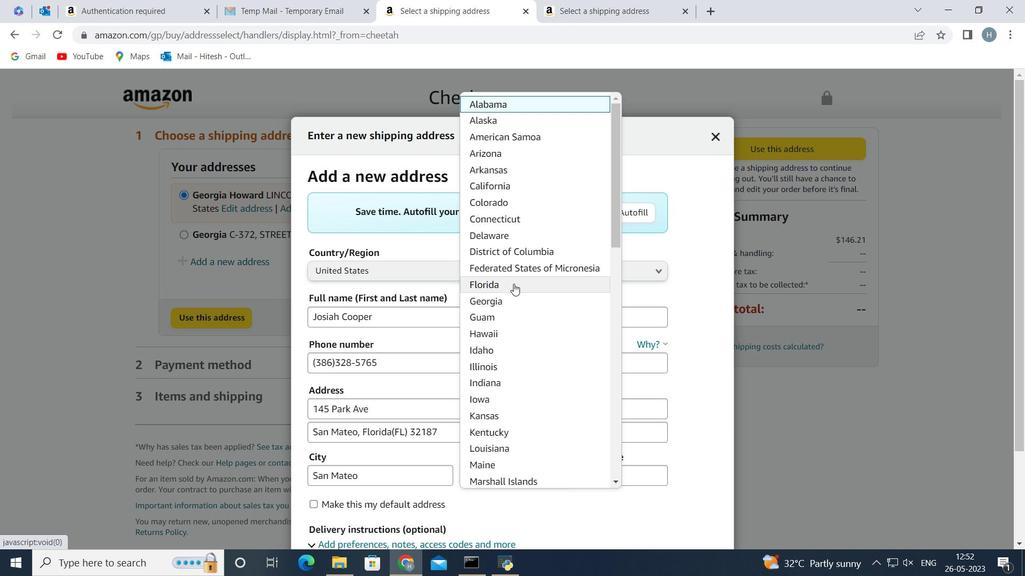 
Action: Mouse pressed left at (513, 284)
Screenshot: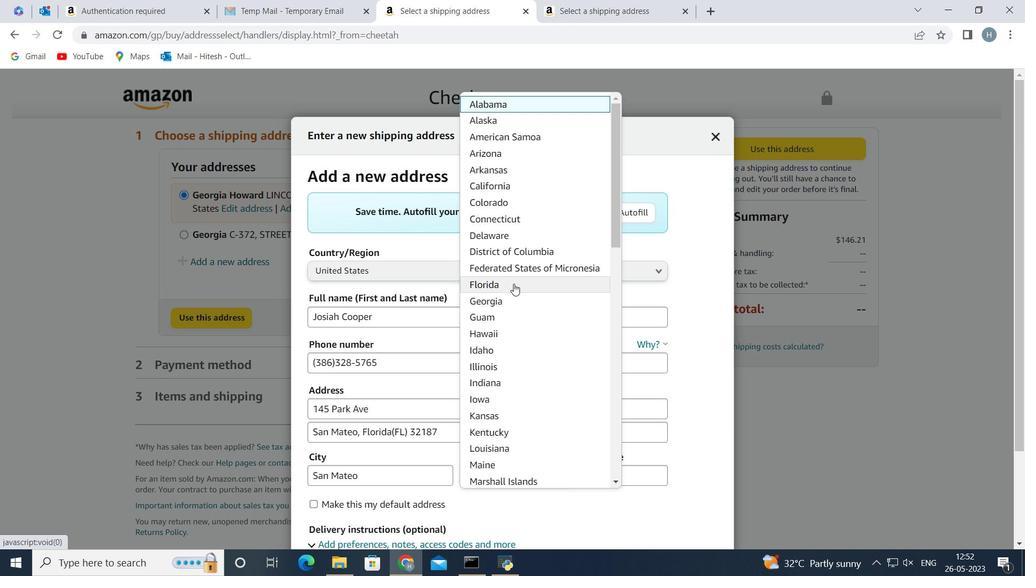 
Action: Mouse moved to (549, 370)
Screenshot: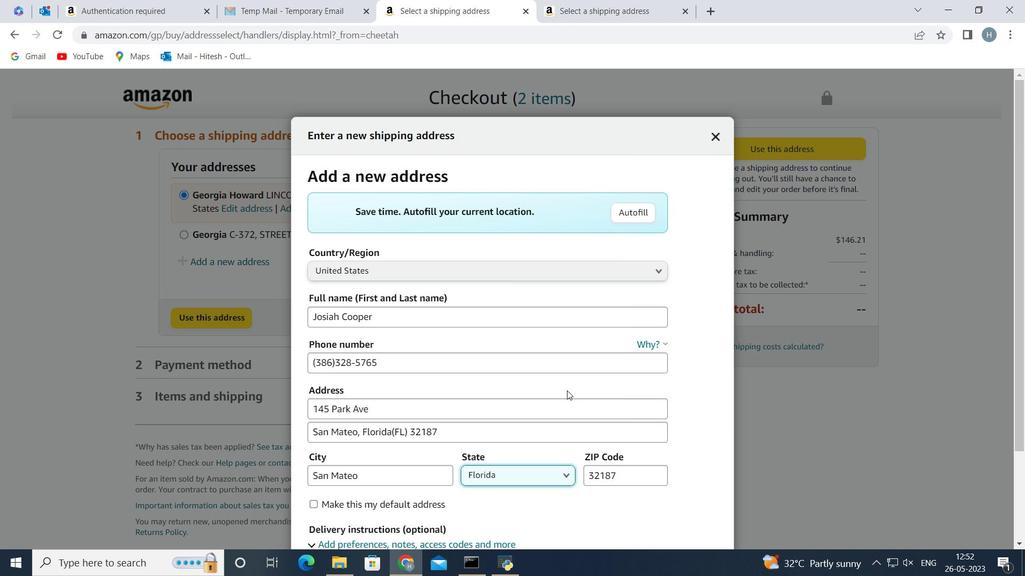 
Action: Mouse scrolled (549, 369) with delta (0, 0)
Screenshot: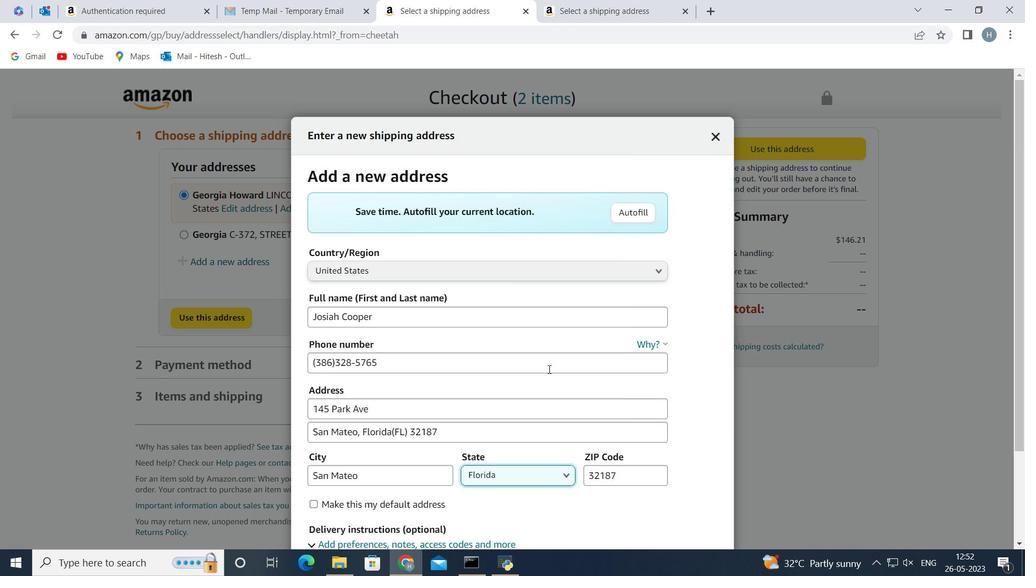 
Action: Mouse moved to (546, 370)
Screenshot: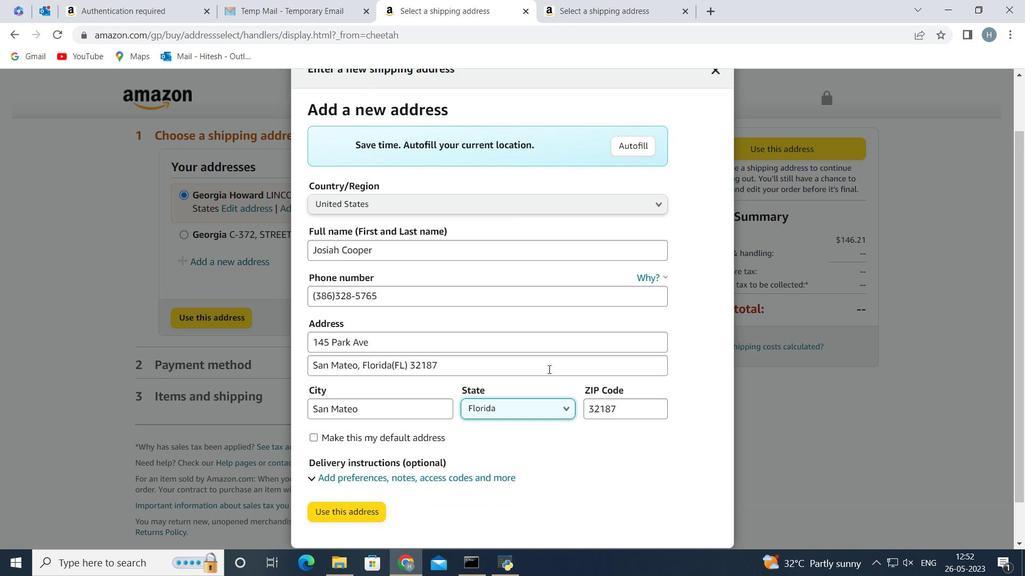 
Action: Mouse scrolled (546, 370) with delta (0, 0)
Screenshot: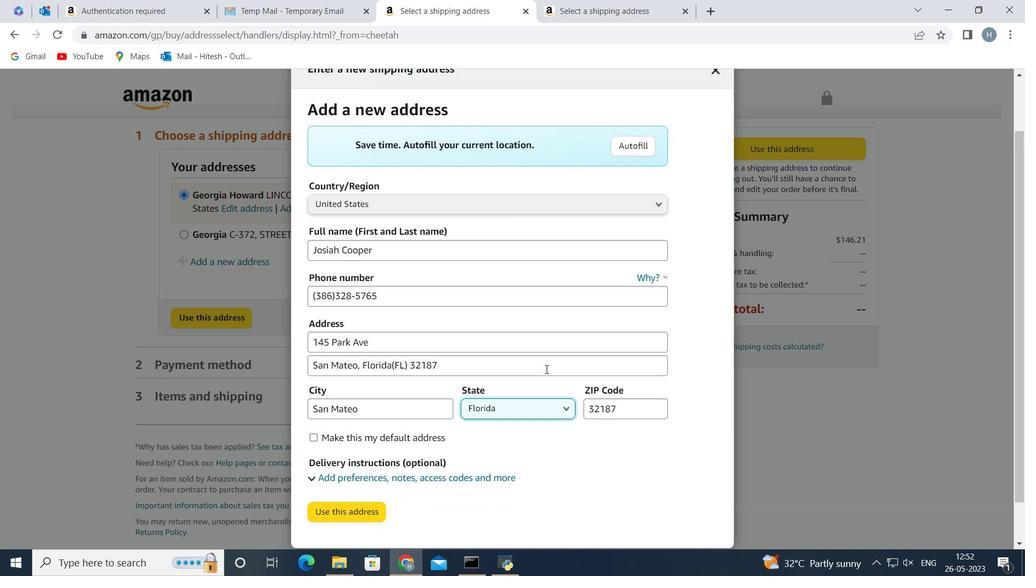 
Action: Mouse scrolled (546, 370) with delta (0, 0)
Screenshot: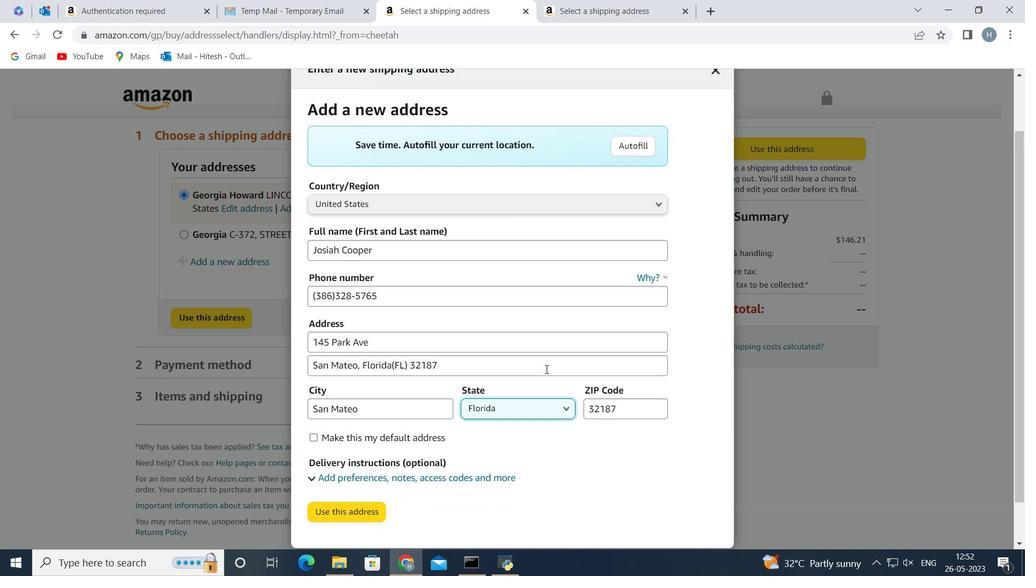 
Action: Mouse scrolled (546, 370) with delta (0, 0)
Screenshot: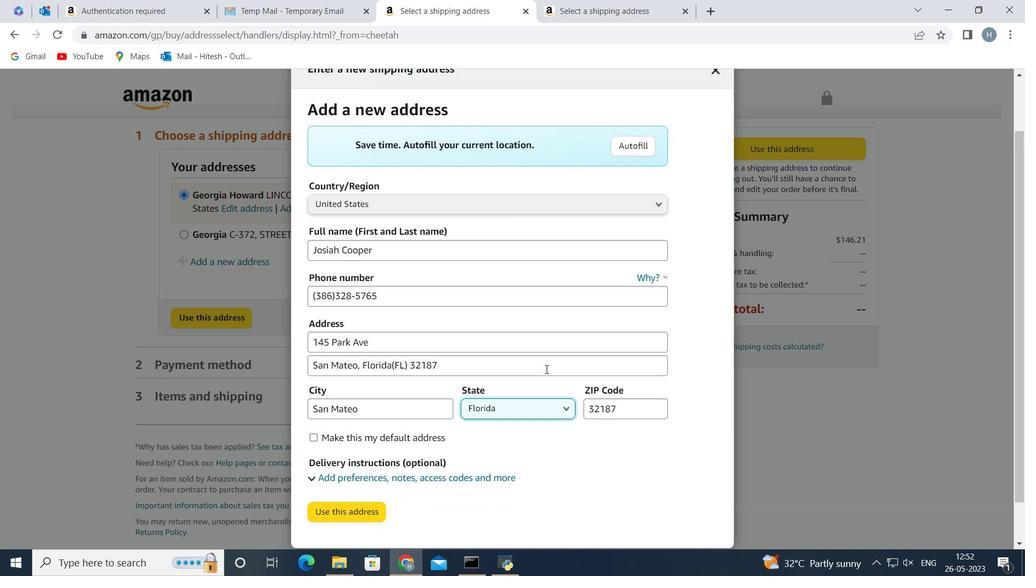 
Action: Mouse scrolled (546, 370) with delta (0, 0)
Screenshot: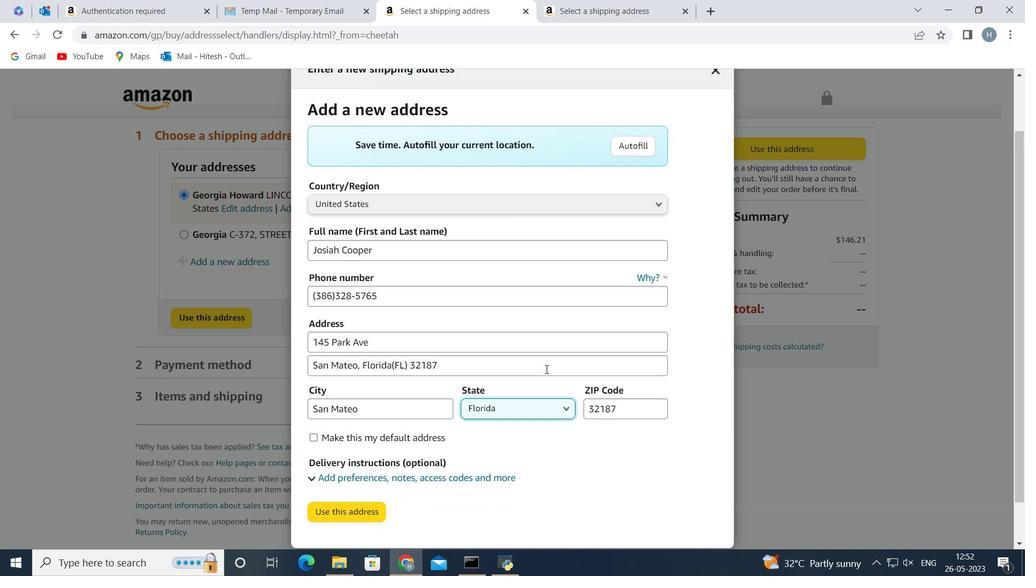 
Action: Mouse moved to (546, 370)
Screenshot: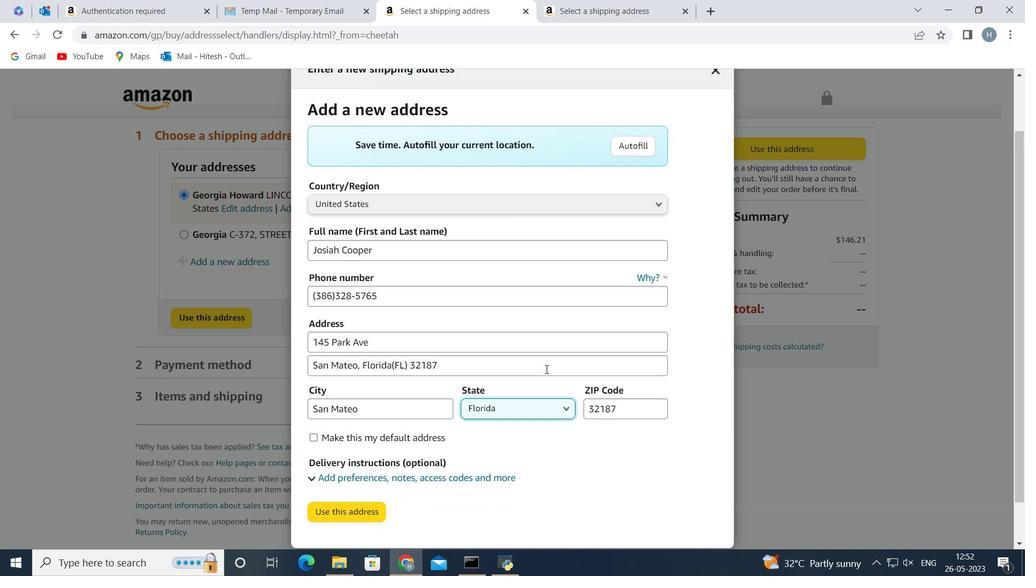 
